 Task: Find connections with filter location Bornem with filter topic #Bitcoinwith filter profile language Spanish with filter current company CONSTRUCTION CANON with filter school K.S.Rangasamy College of Technology with filter industry Vehicle Repair and Maintenance with filter service category UX Research with filter keywords title Digital Marketing Manager
Action: Mouse moved to (553, 100)
Screenshot: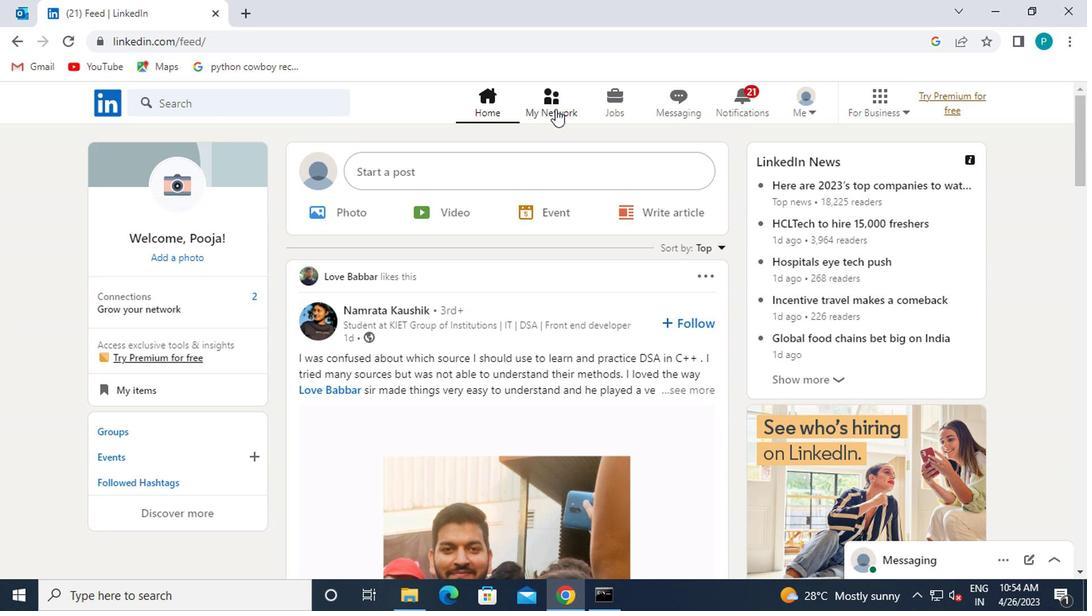 
Action: Mouse pressed left at (553, 100)
Screenshot: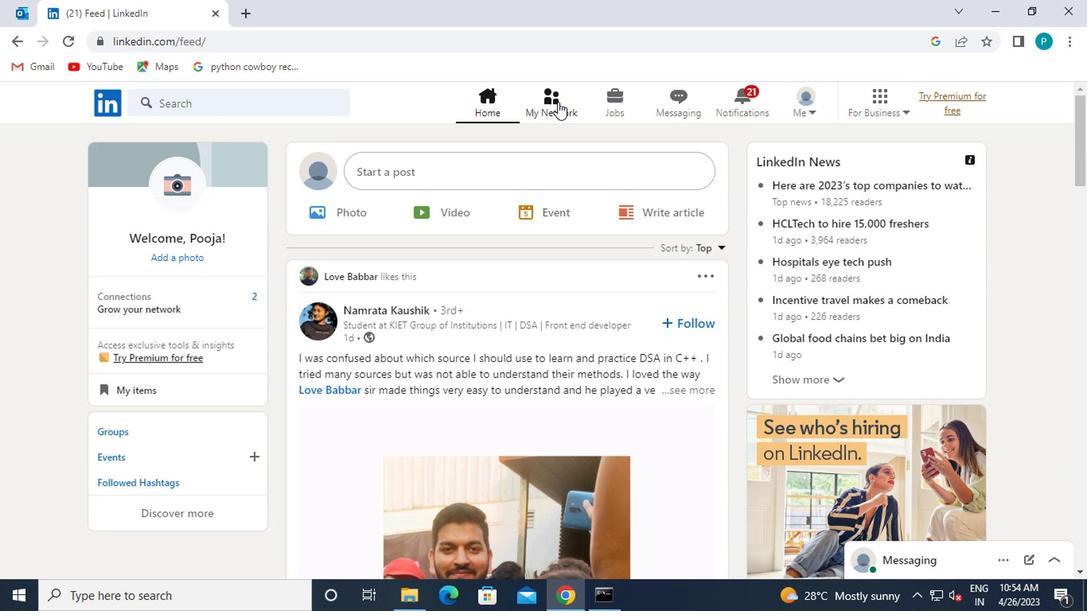 
Action: Mouse moved to (216, 188)
Screenshot: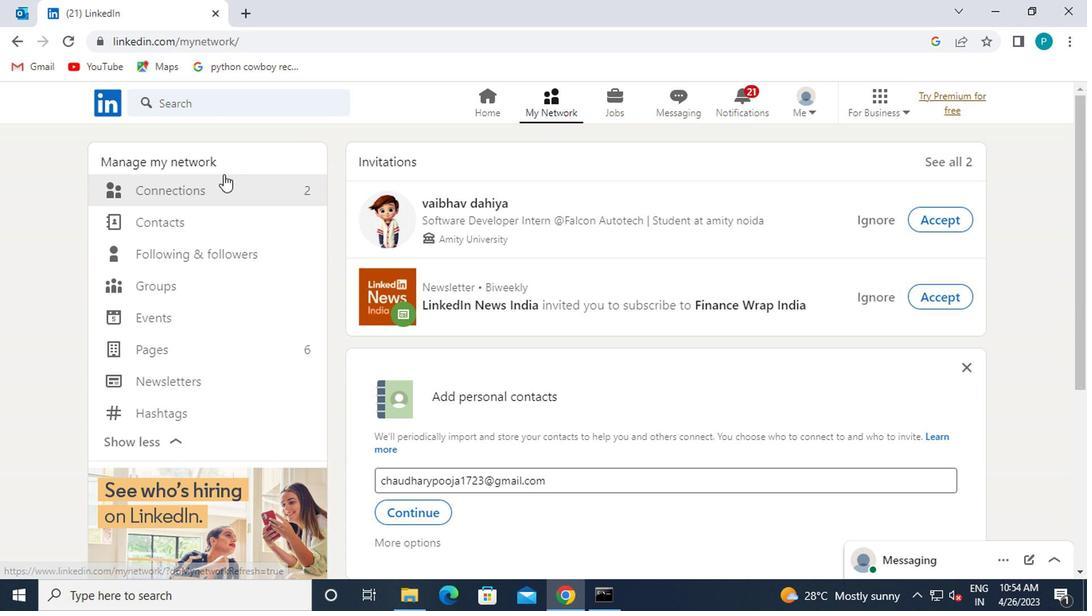 
Action: Mouse pressed left at (216, 188)
Screenshot: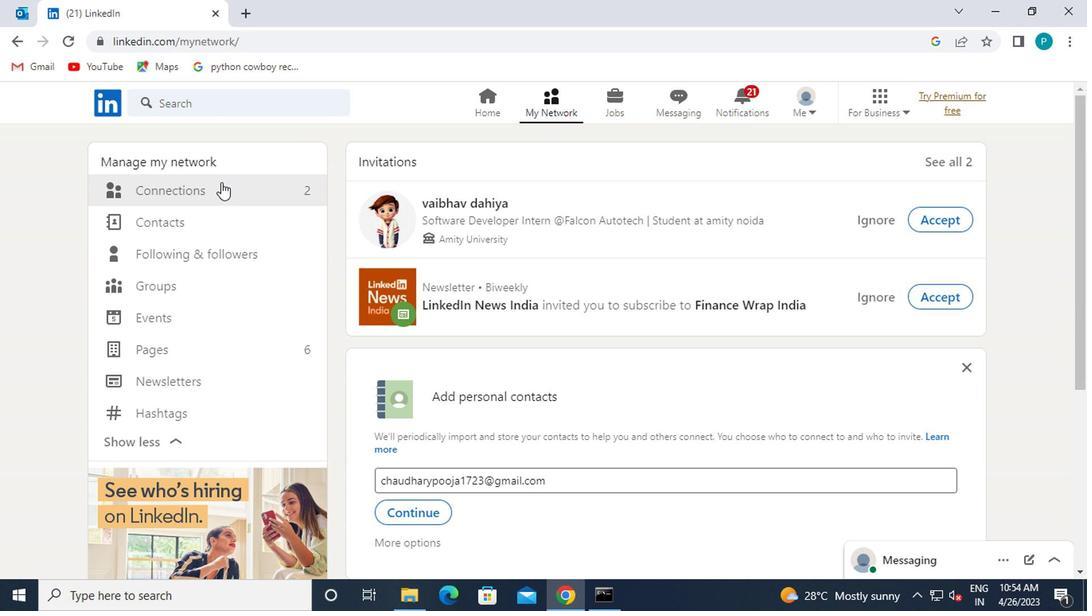 
Action: Mouse moved to (629, 186)
Screenshot: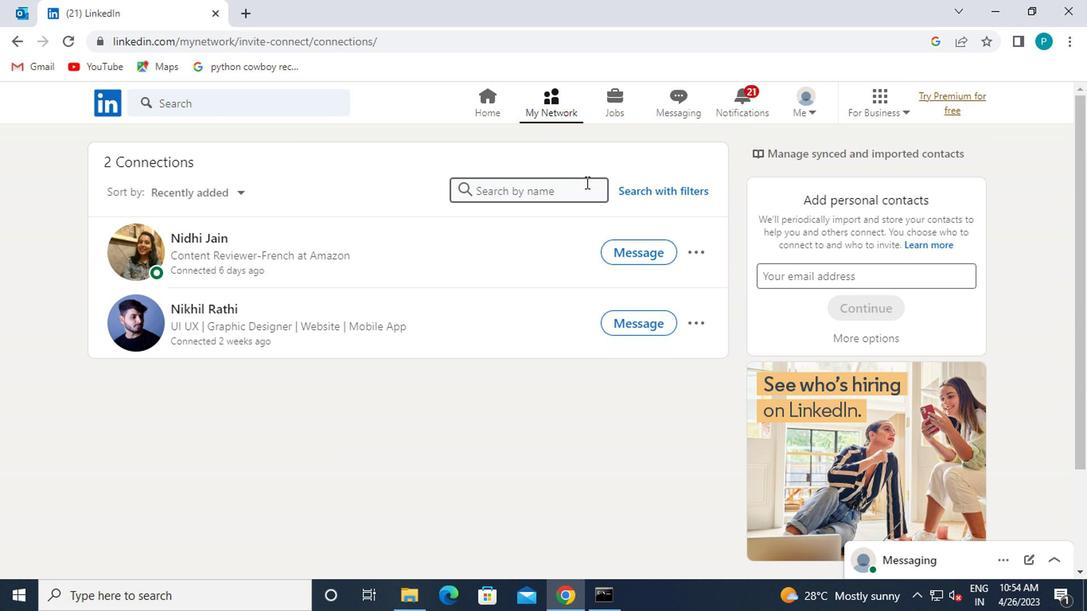 
Action: Mouse pressed left at (629, 186)
Screenshot: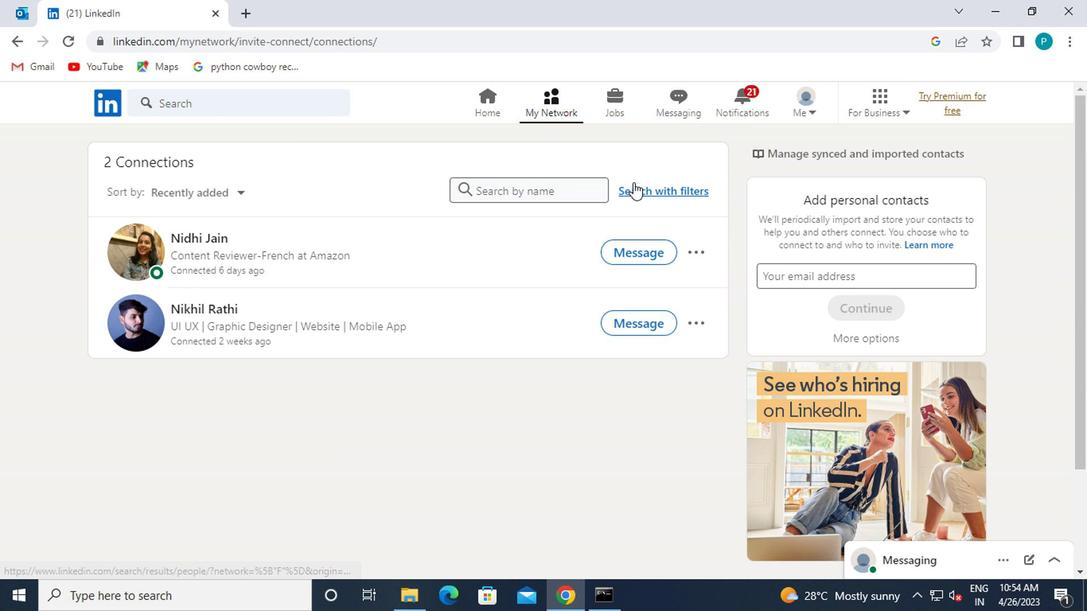 
Action: Mouse moved to (515, 152)
Screenshot: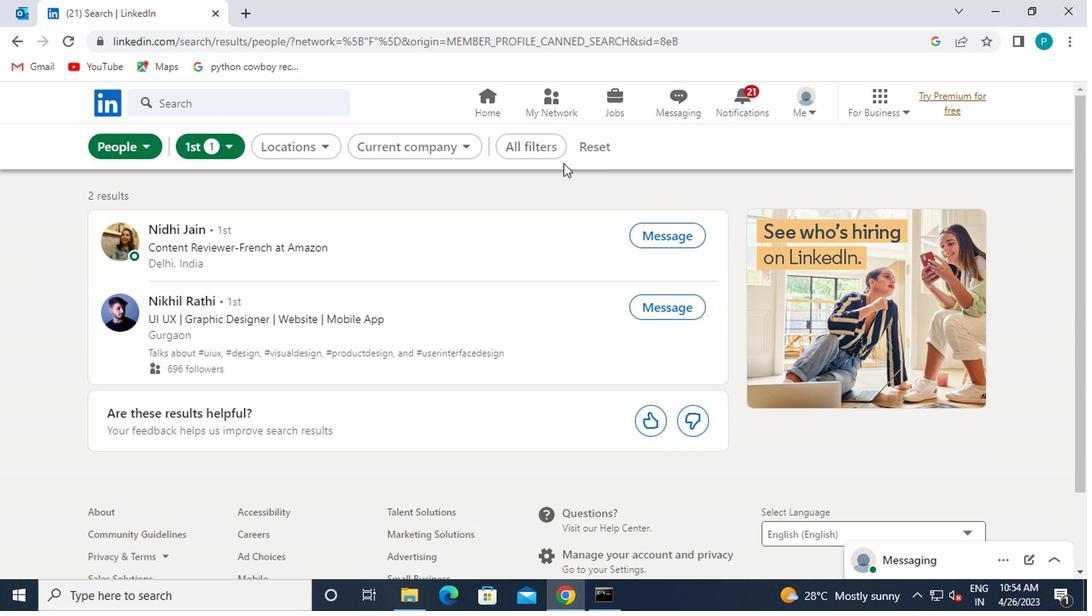 
Action: Mouse pressed left at (515, 152)
Screenshot: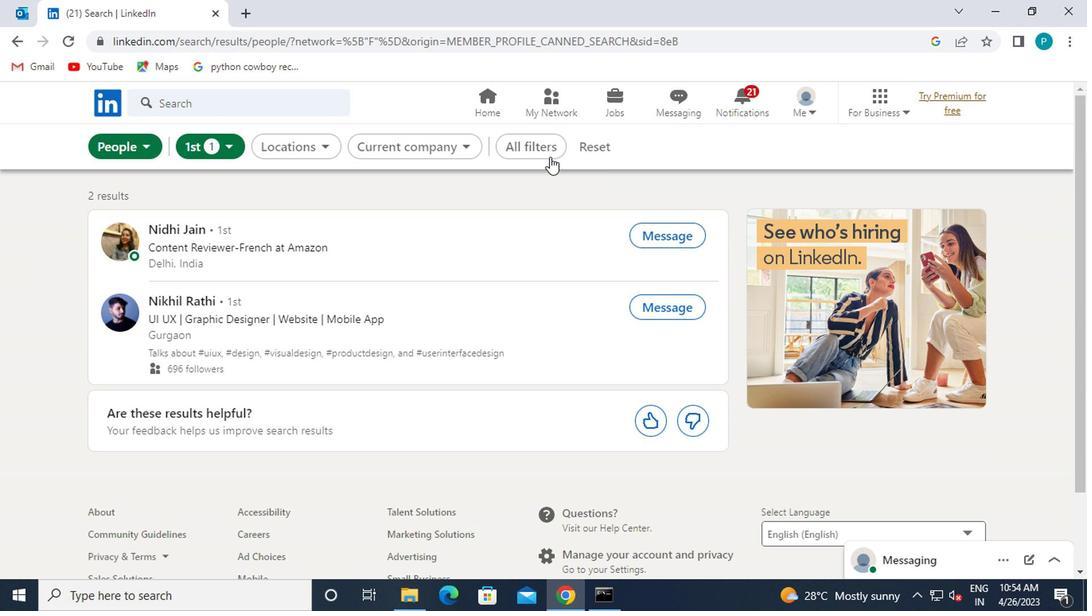 
Action: Mouse moved to (895, 387)
Screenshot: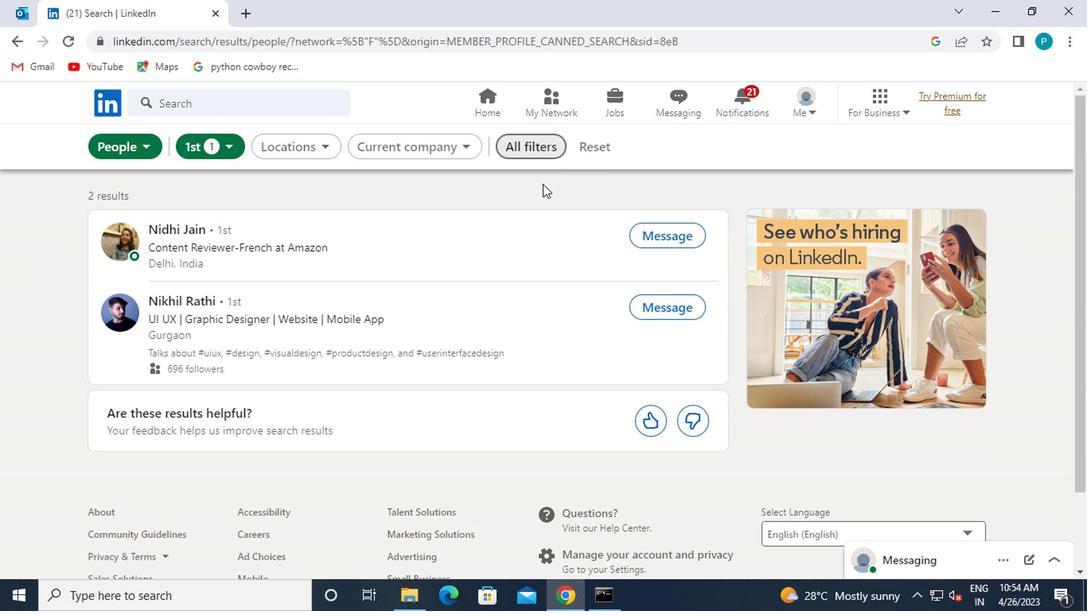 
Action: Mouse scrolled (895, 387) with delta (0, 0)
Screenshot: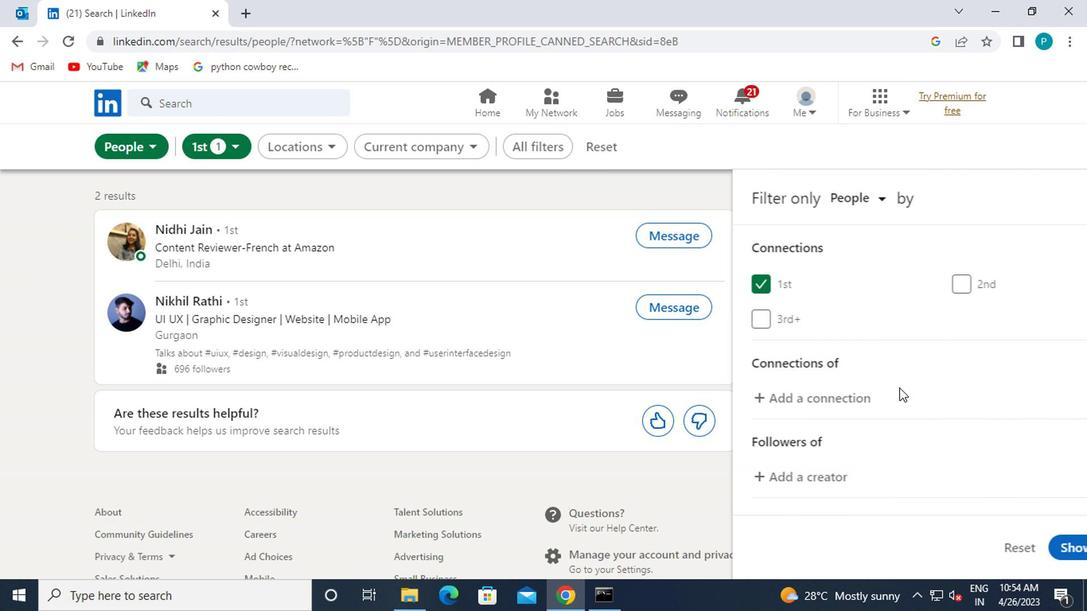 
Action: Mouse moved to (895, 388)
Screenshot: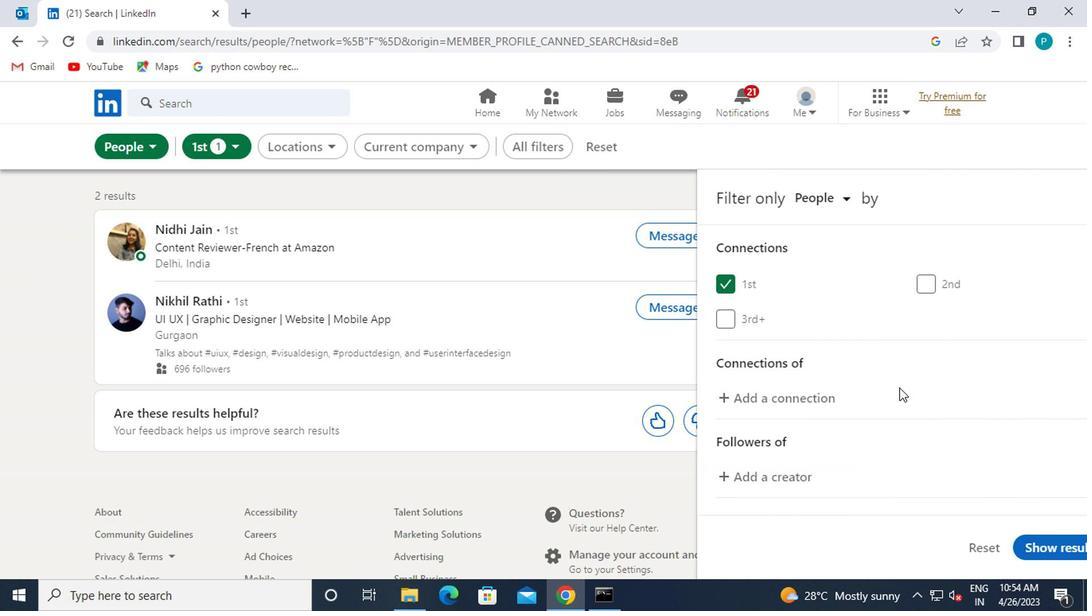 
Action: Mouse scrolled (895, 387) with delta (0, -1)
Screenshot: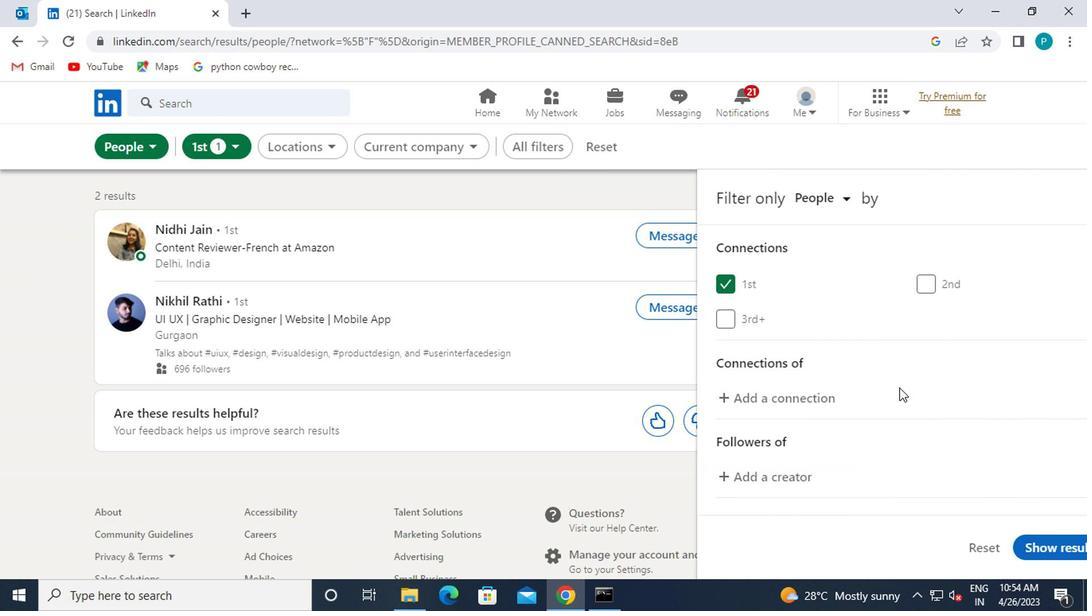 
Action: Mouse moved to (926, 460)
Screenshot: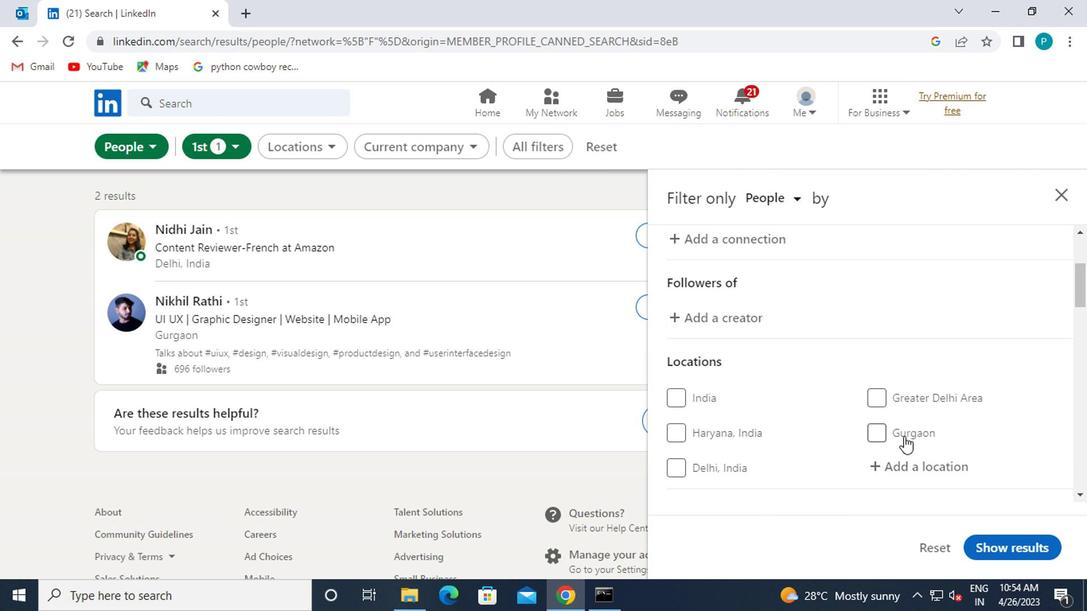 
Action: Mouse pressed left at (926, 460)
Screenshot: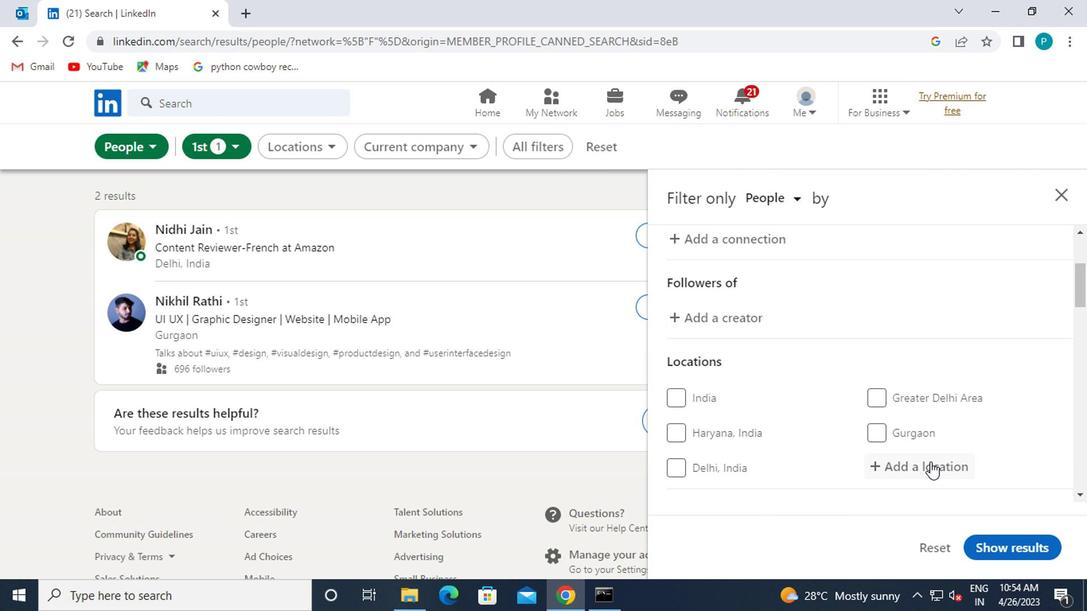 
Action: Mouse moved to (792, 437)
Screenshot: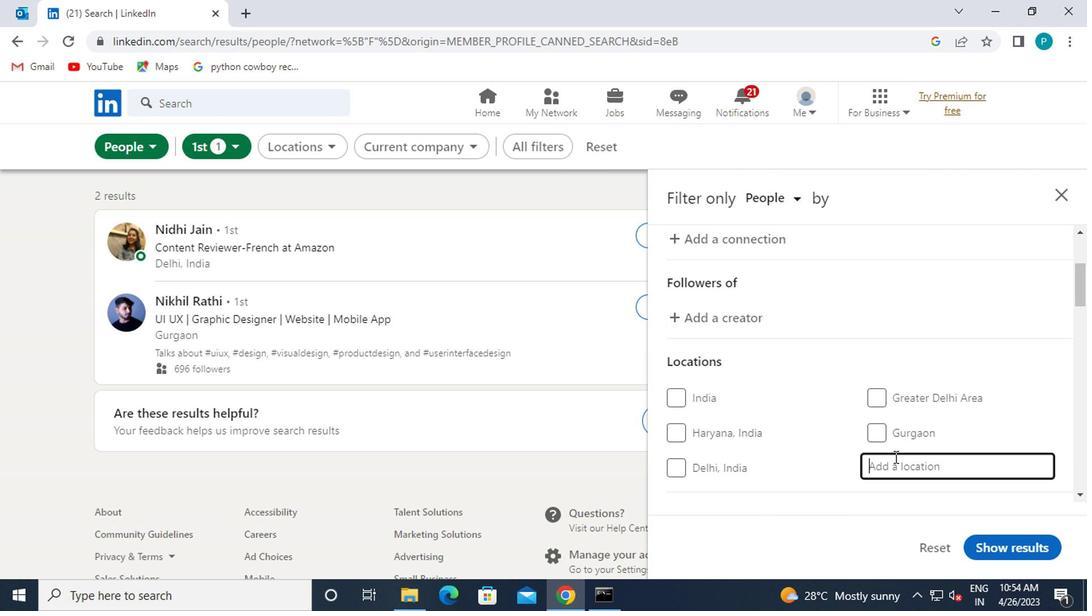 
Action: Mouse scrolled (792, 436) with delta (0, 0)
Screenshot: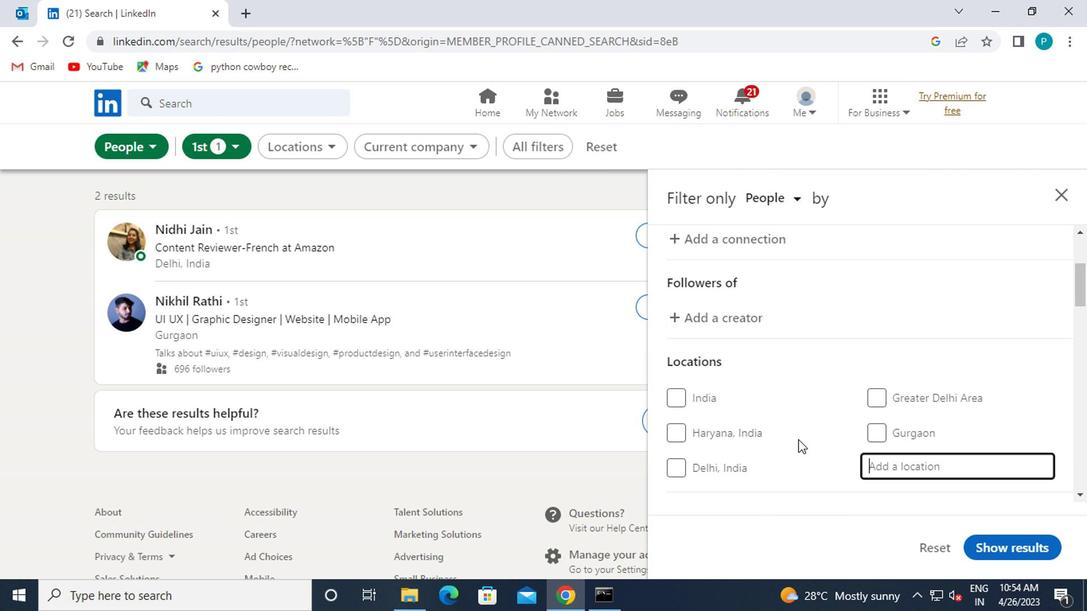 
Action: Mouse moved to (798, 431)
Screenshot: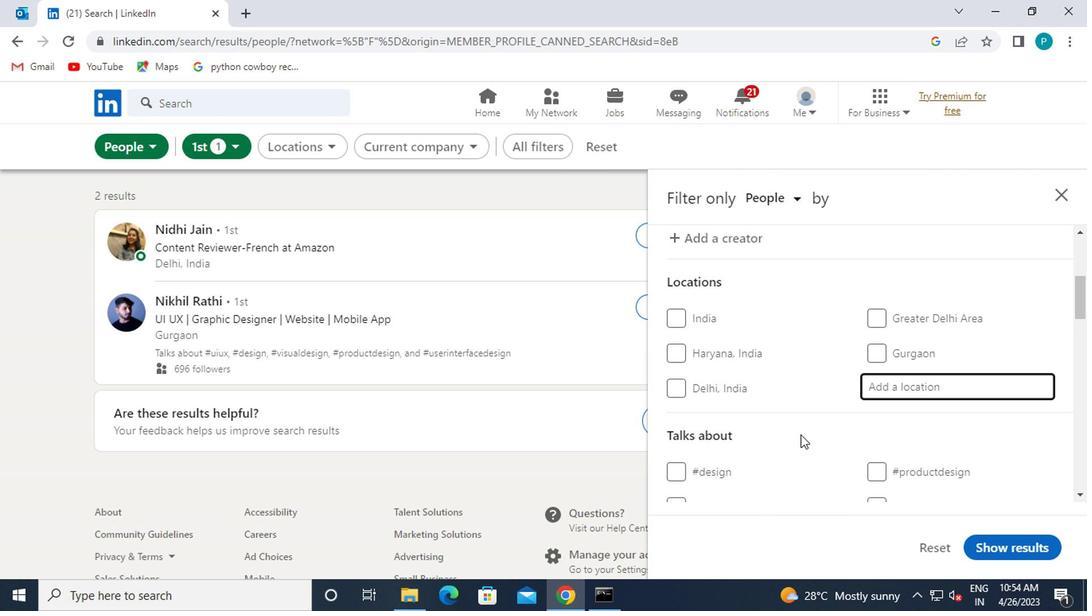 
Action: Key pressed <Key.caps_lock>b<Key.caps_lock>ornem
Screenshot: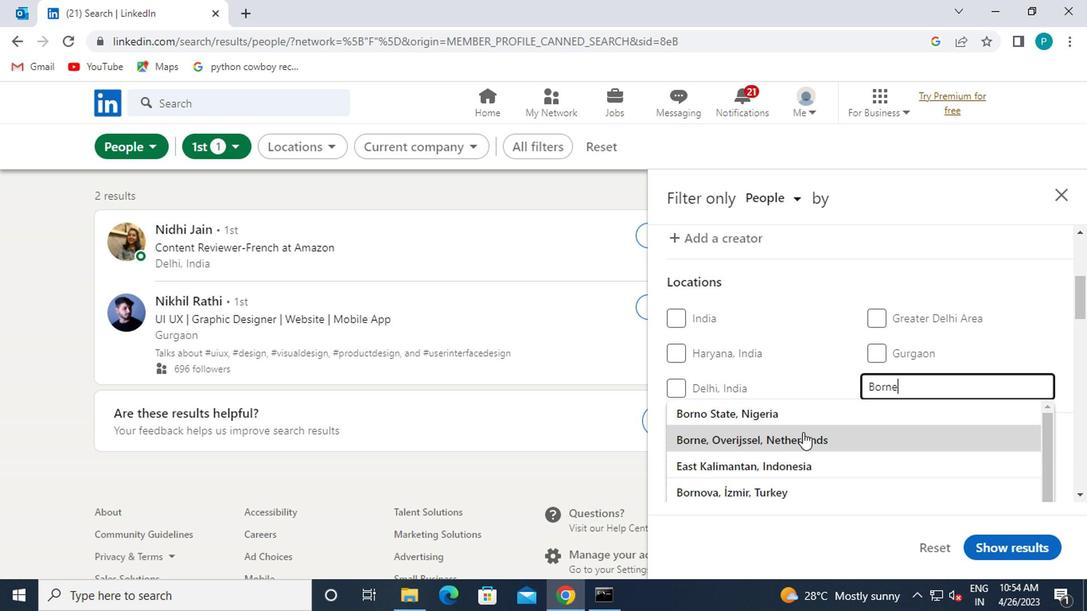 
Action: Mouse moved to (784, 416)
Screenshot: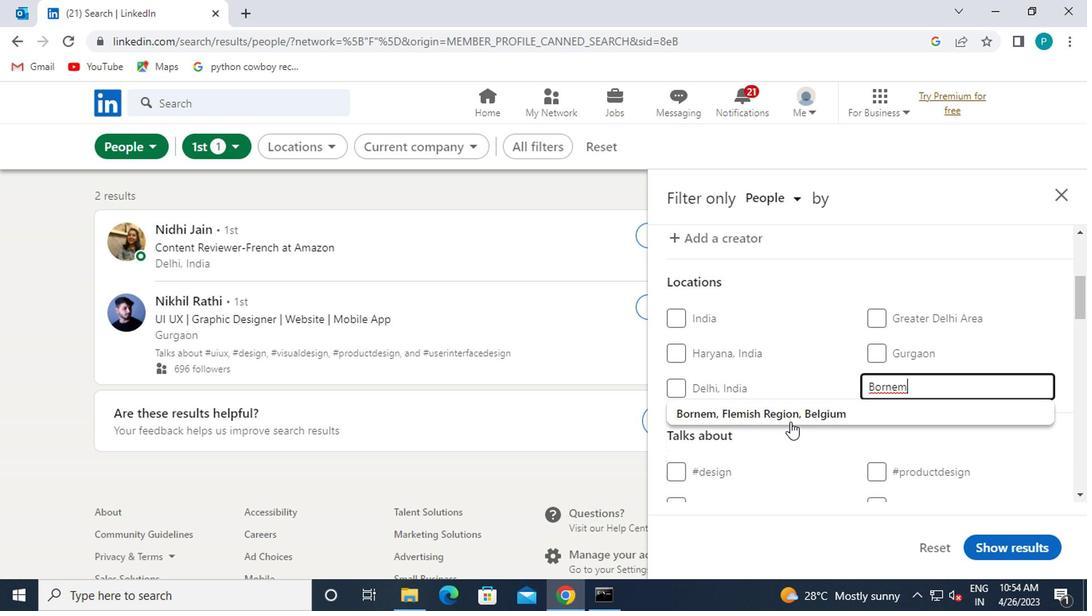 
Action: Mouse pressed left at (784, 416)
Screenshot: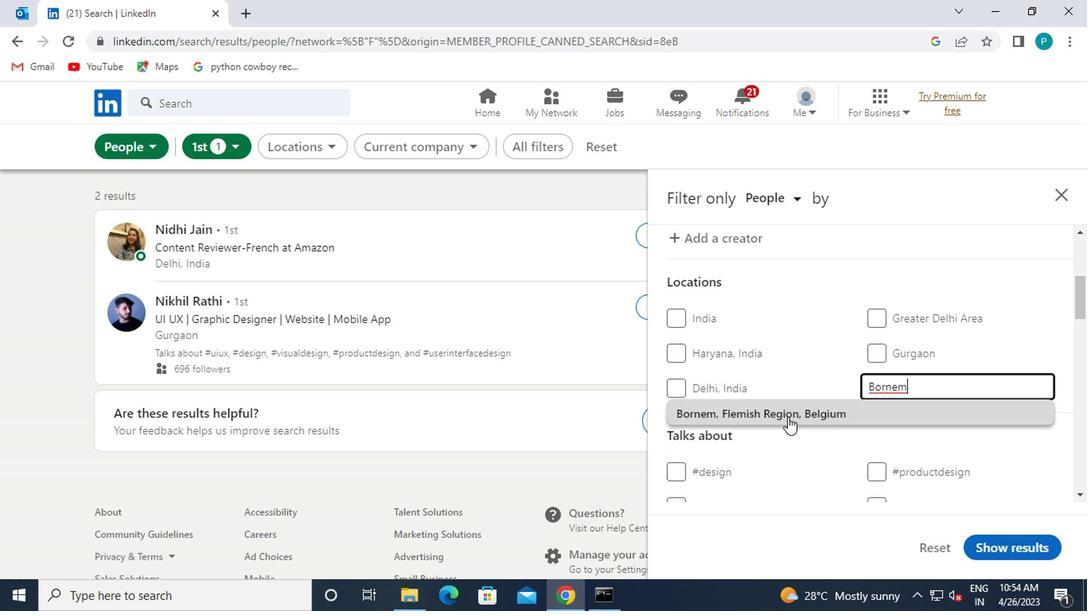 
Action: Mouse moved to (819, 440)
Screenshot: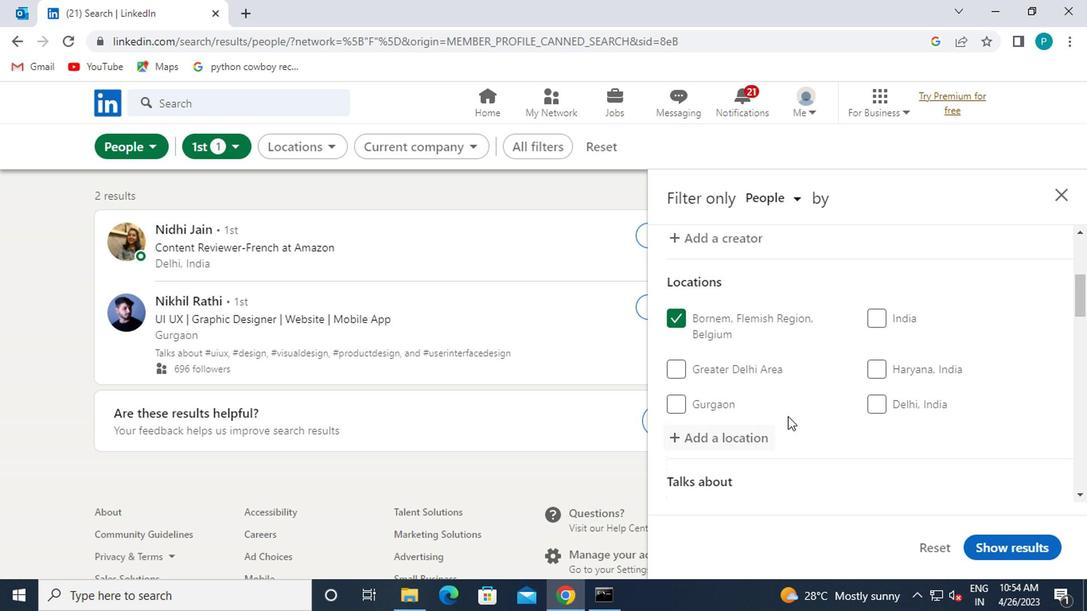 
Action: Mouse scrolled (819, 439) with delta (0, 0)
Screenshot: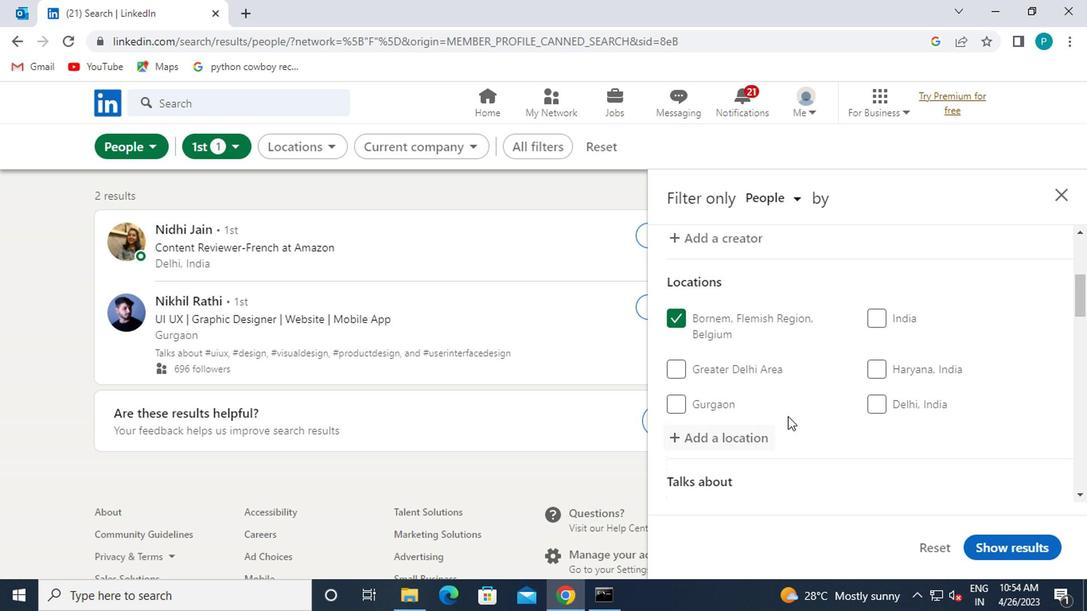 
Action: Mouse moved to (819, 440)
Screenshot: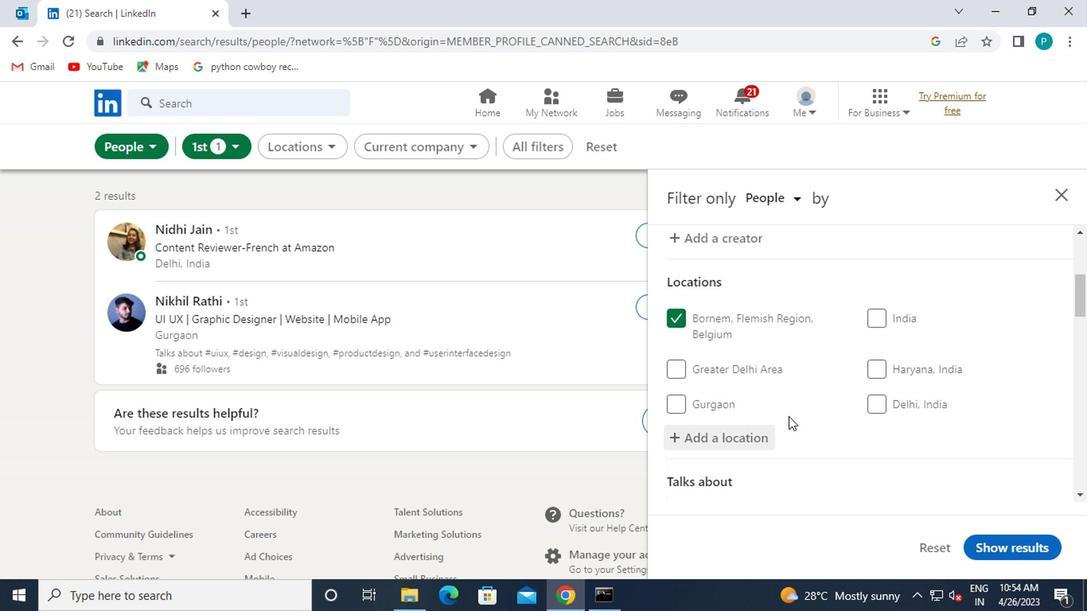 
Action: Mouse scrolled (819, 439) with delta (0, 0)
Screenshot: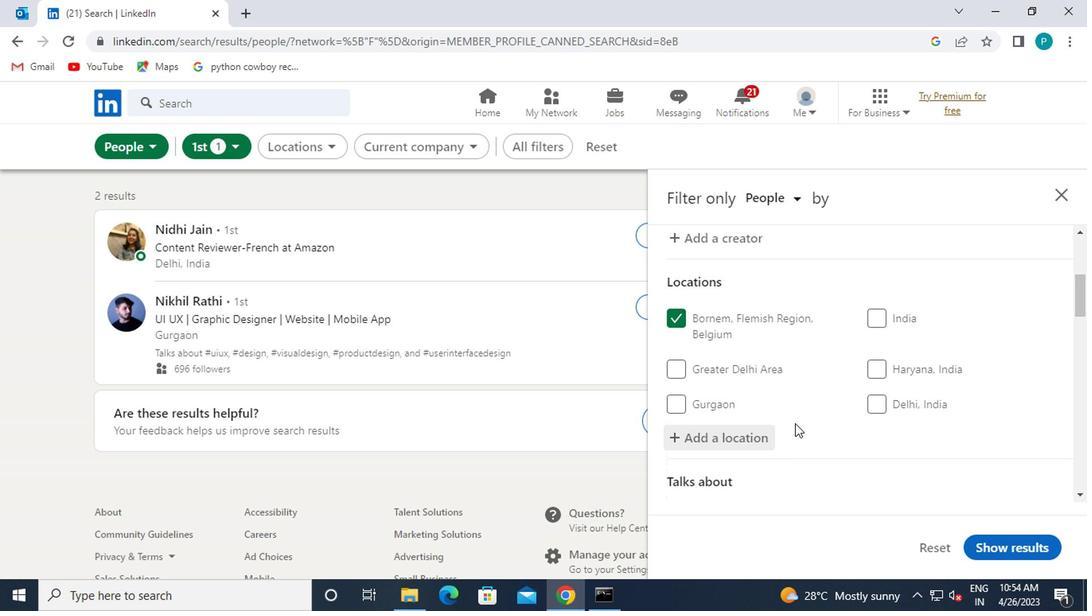 
Action: Mouse moved to (862, 324)
Screenshot: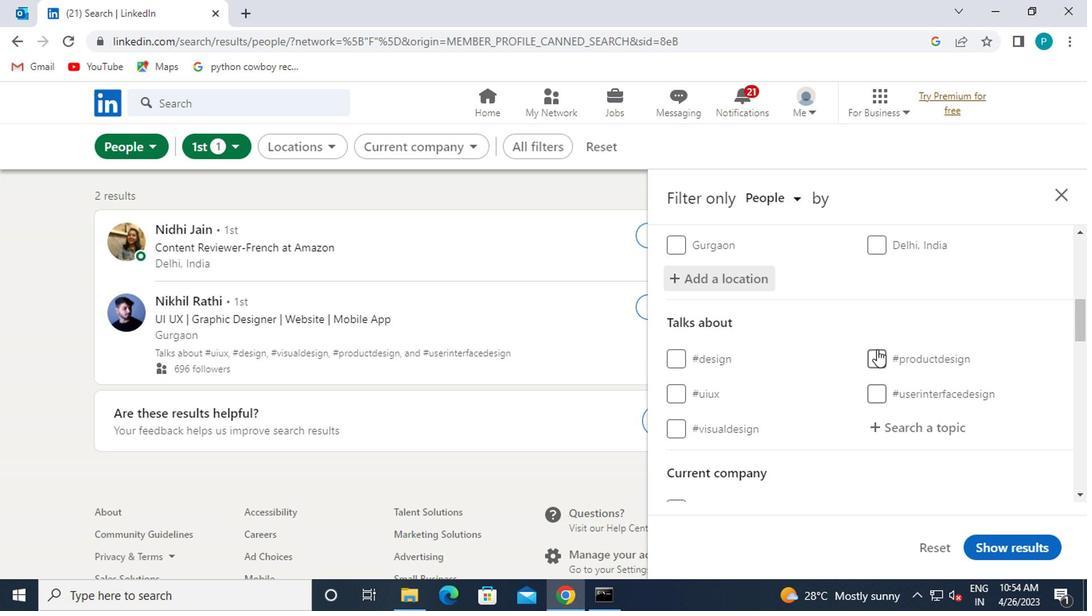 
Action: Mouse scrolled (862, 325) with delta (0, 0)
Screenshot: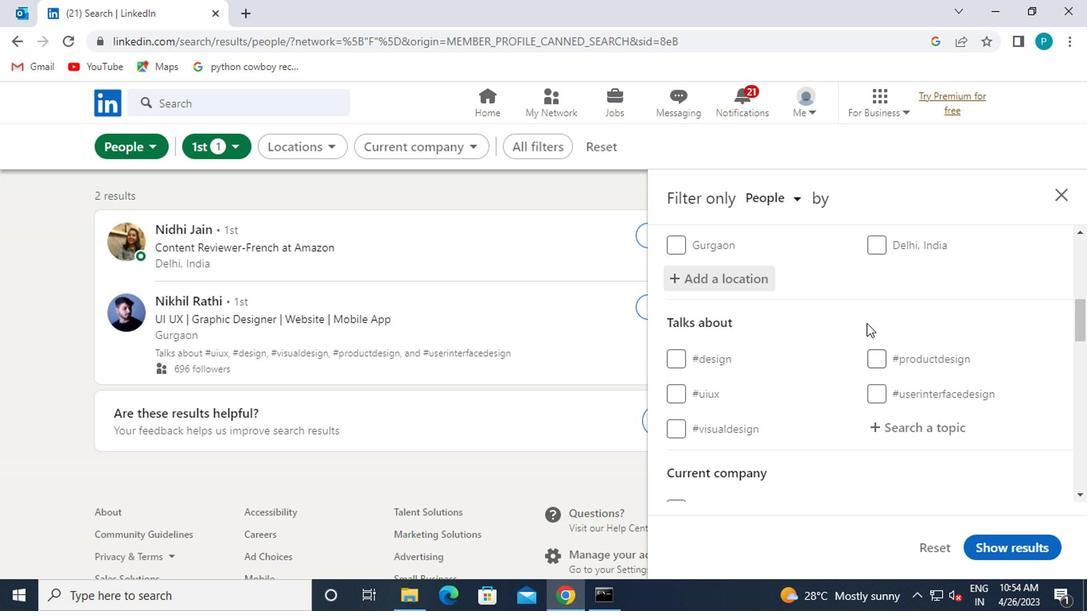 
Action: Mouse scrolled (862, 325) with delta (0, 0)
Screenshot: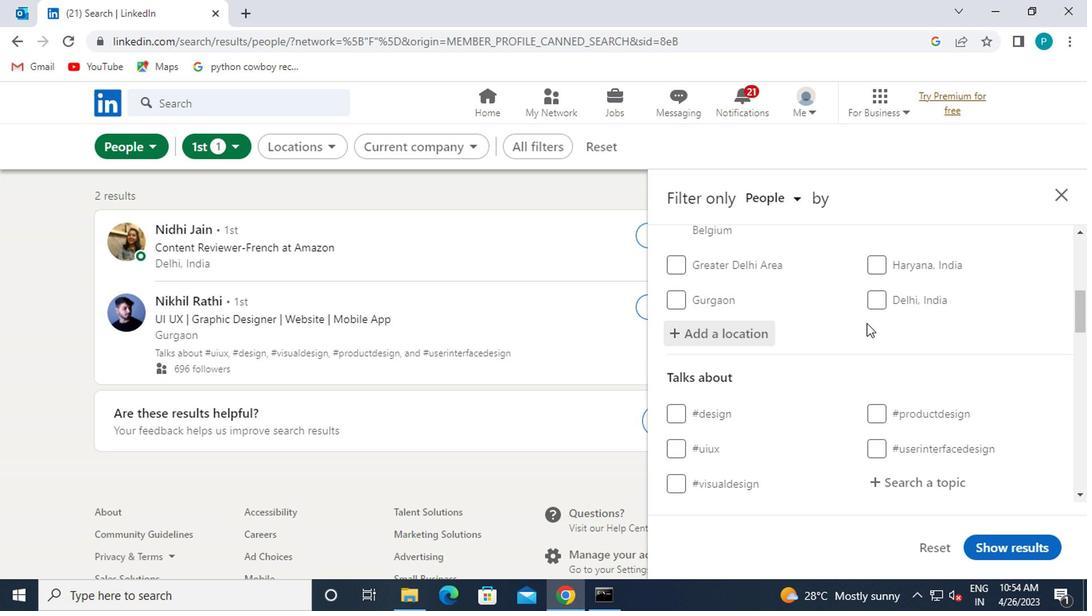 
Action: Mouse scrolled (862, 323) with delta (0, -1)
Screenshot: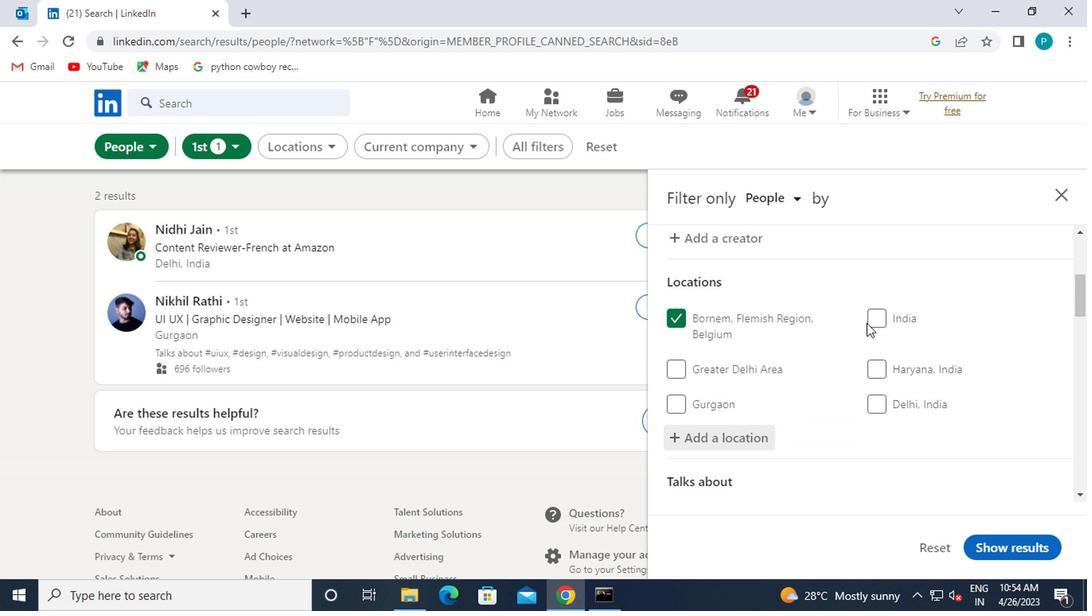 
Action: Mouse scrolled (862, 323) with delta (0, -1)
Screenshot: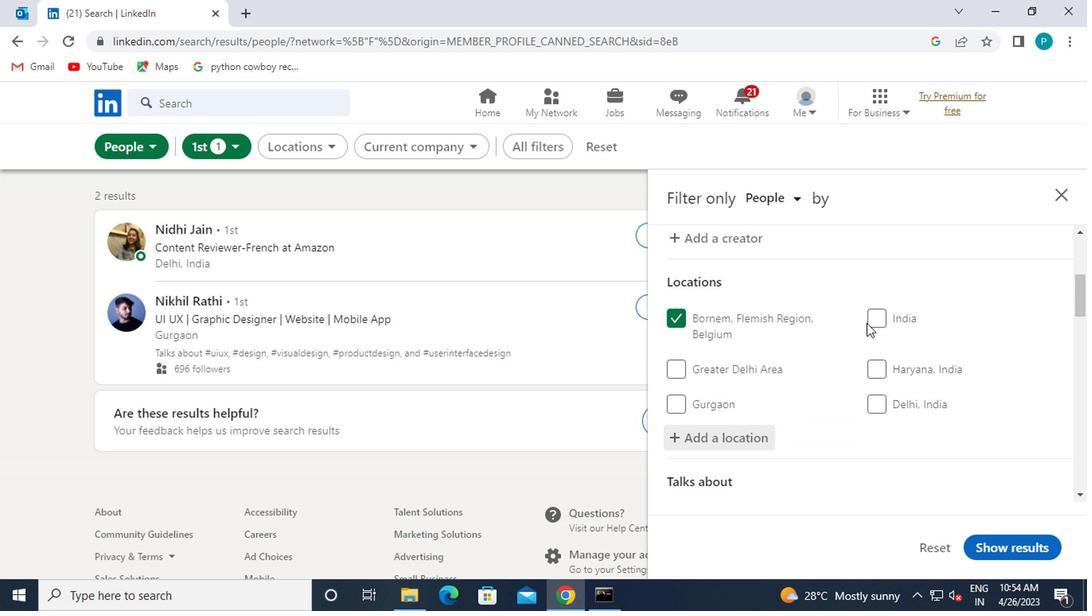 
Action: Mouse scrolled (862, 323) with delta (0, -1)
Screenshot: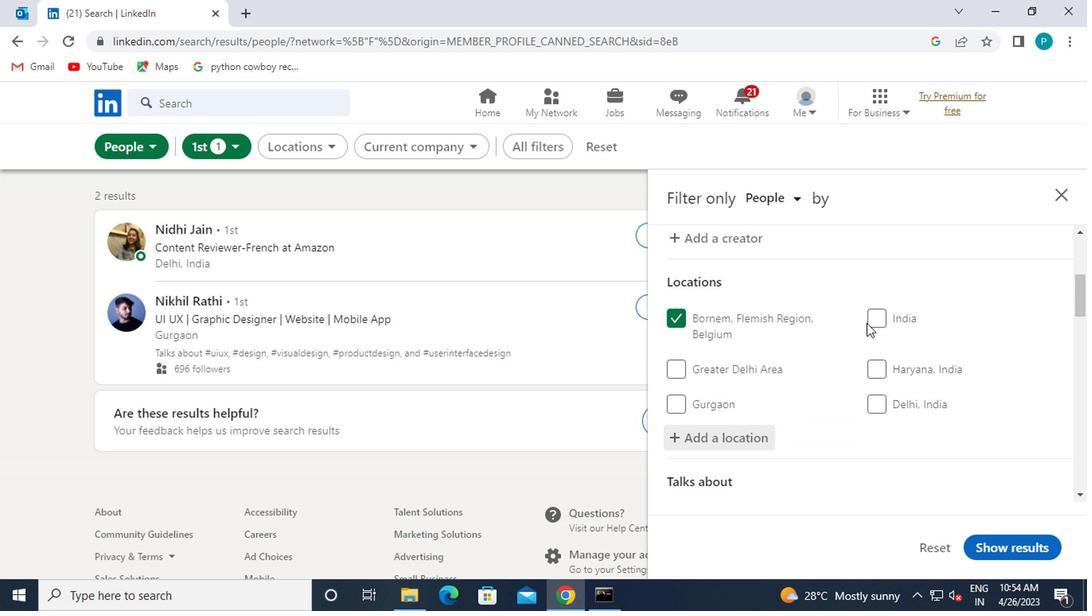 
Action: Mouse moved to (870, 344)
Screenshot: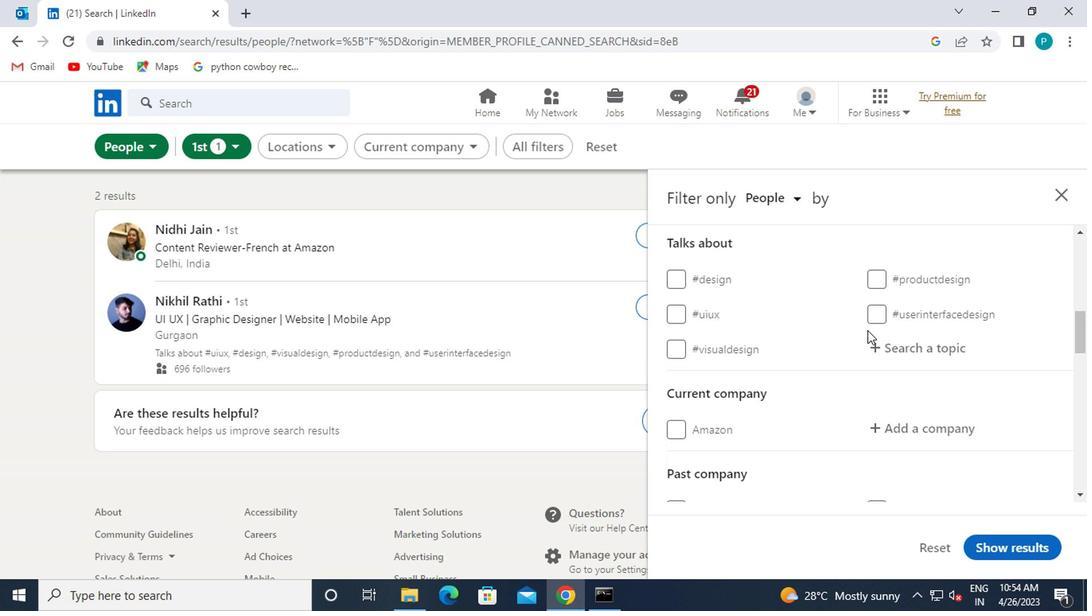 
Action: Mouse pressed left at (870, 344)
Screenshot: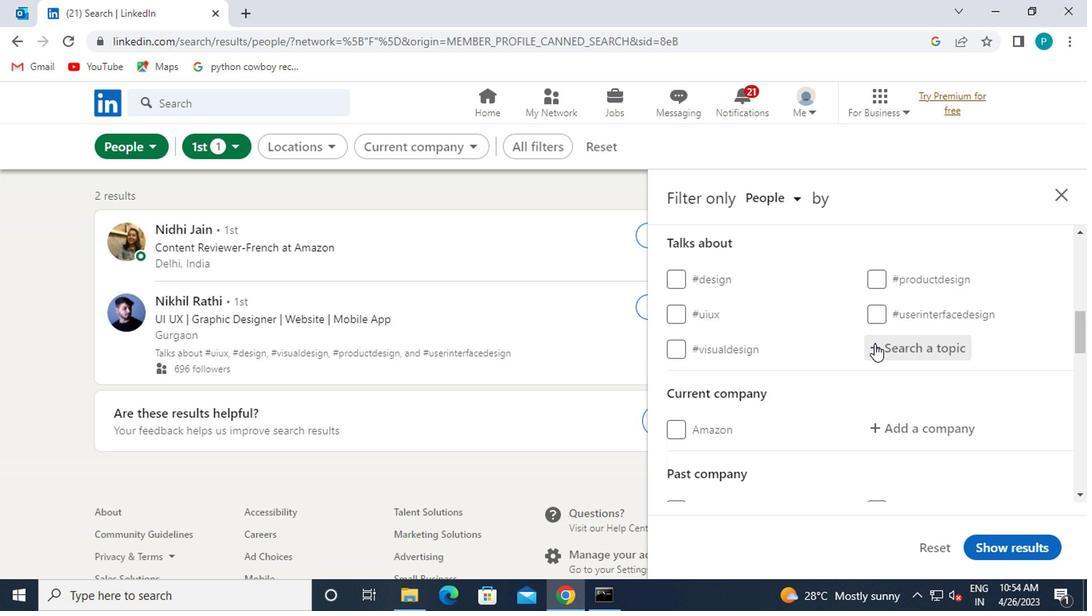 
Action: Key pressed <Key.shift>#<Key.caps_lock>B<Key.caps_lock>ITV<Key.backspace>COIN
Screenshot: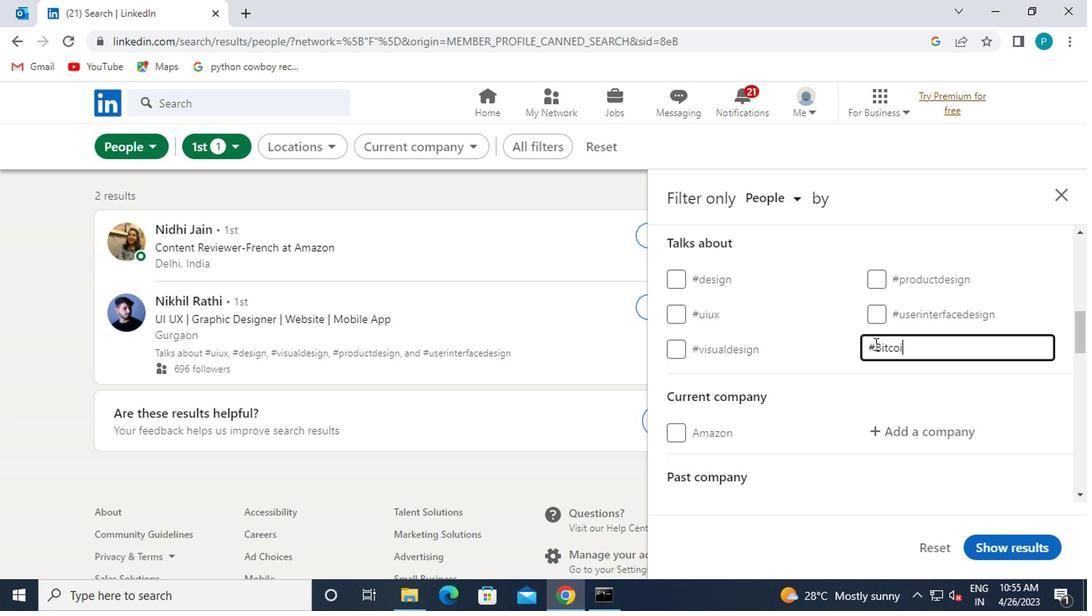 
Action: Mouse moved to (868, 386)
Screenshot: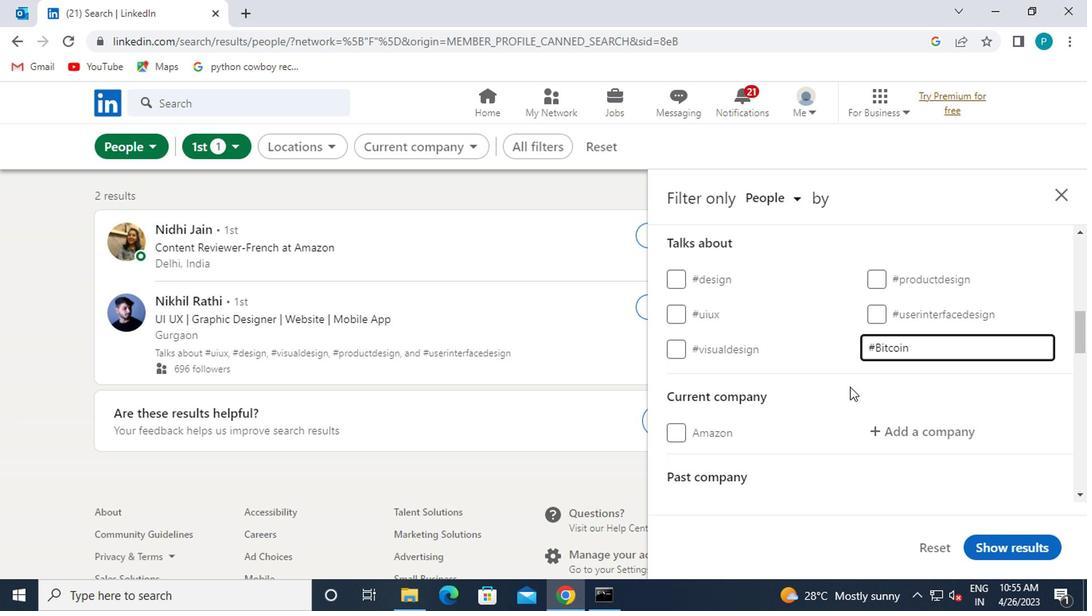 
Action: Mouse scrolled (868, 385) with delta (0, -1)
Screenshot: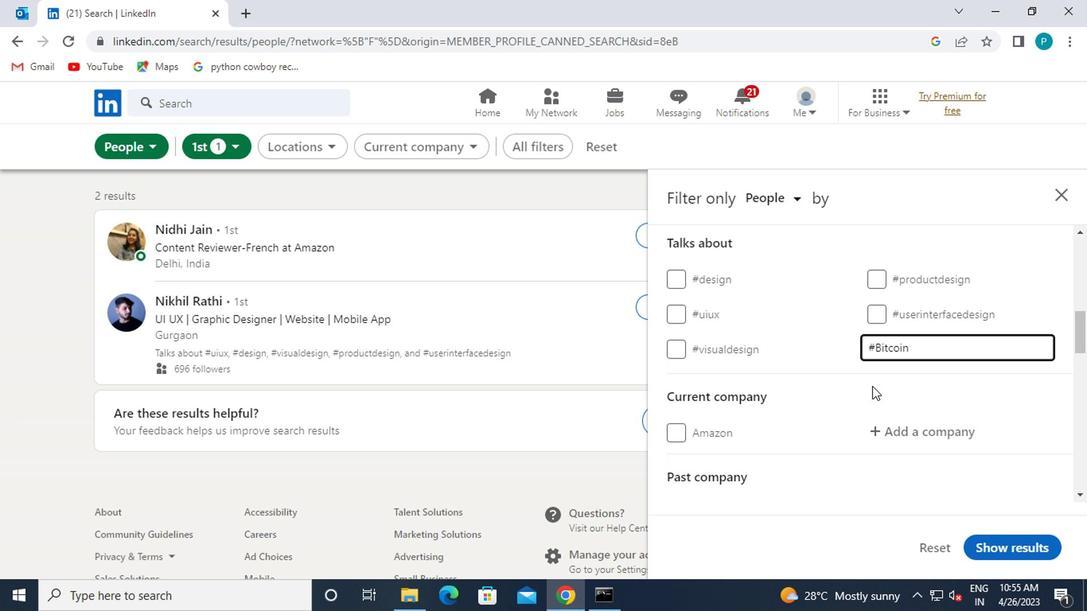 
Action: Mouse moved to (870, 354)
Screenshot: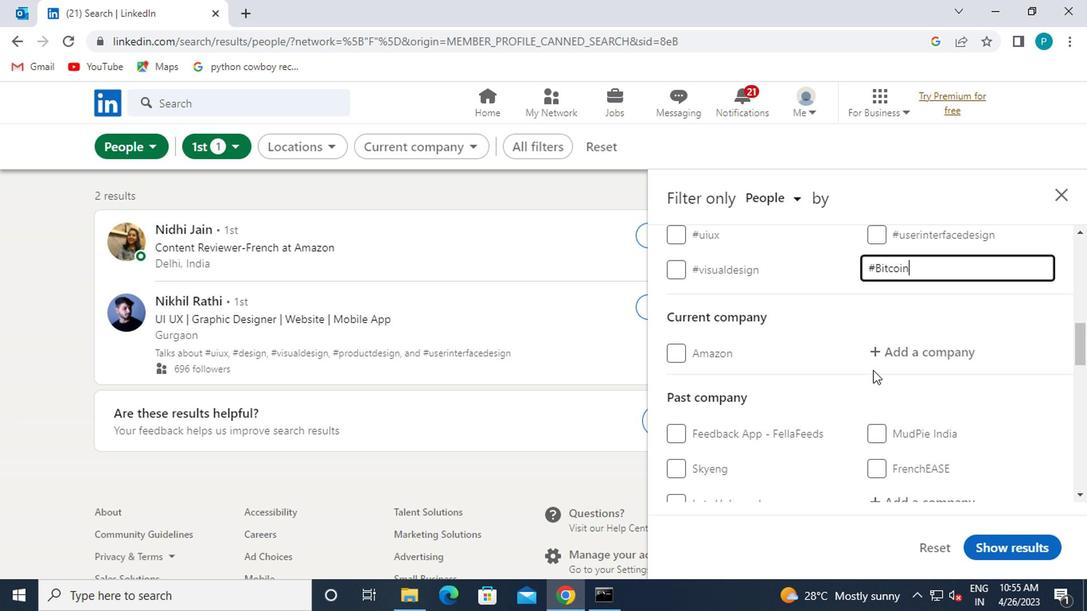 
Action: Mouse pressed left at (870, 354)
Screenshot: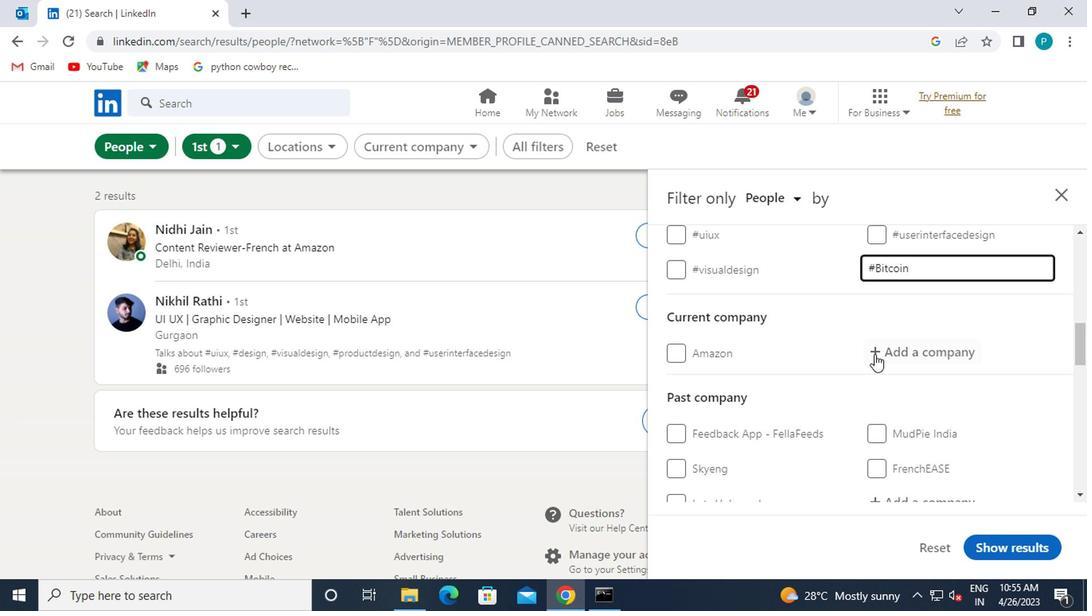 
Action: Mouse moved to (872, 354)
Screenshot: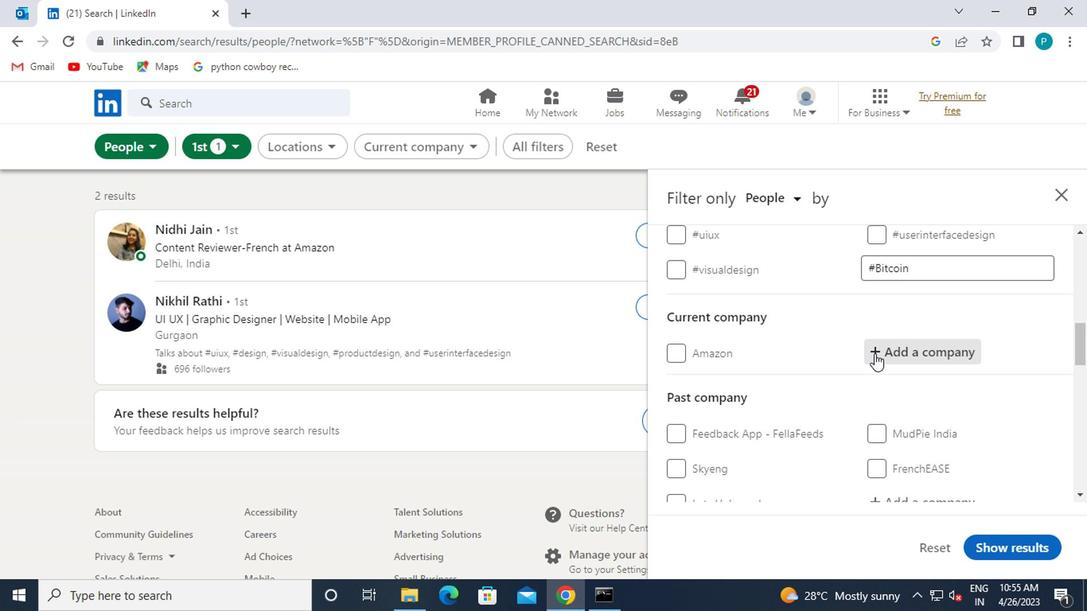 
Action: Key pressed COSTRUCTION<Key.space>CANON<Key.backspace><Key.backspace><Key.backspace><Key.backspace><Key.backspace><Key.backspace><Key.backspace><Key.backspace><Key.backspace><Key.backspace><Key.backspace><Key.backspace><Key.backspace><Key.backspace><Key.backspace><Key.backspace><Key.backspace><Key.caps_lock>CONSTRUCTION<Key.space>CA
Screenshot: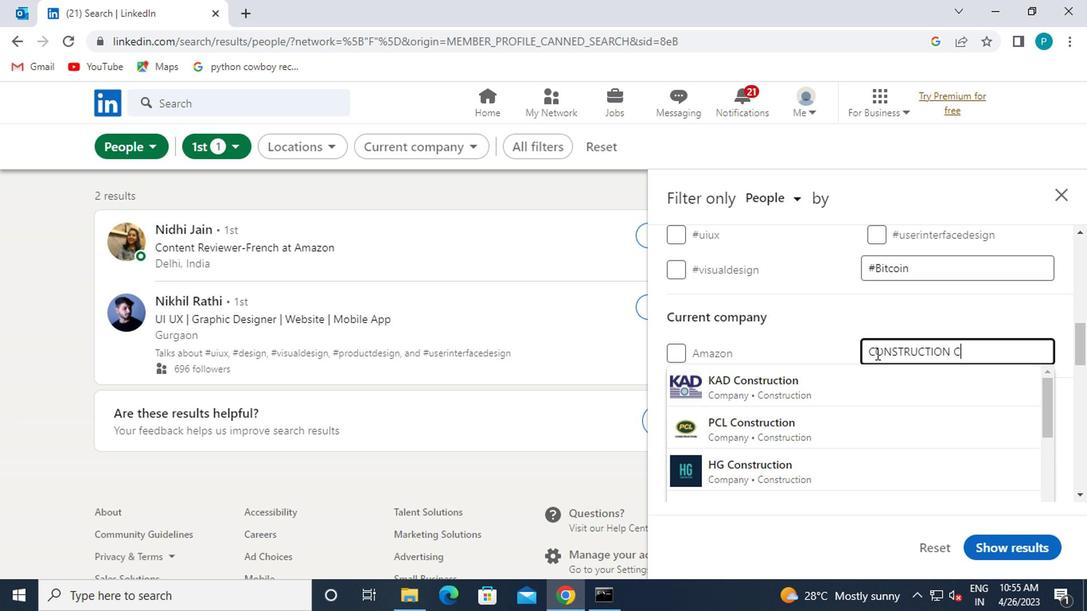 
Action: Mouse moved to (767, 395)
Screenshot: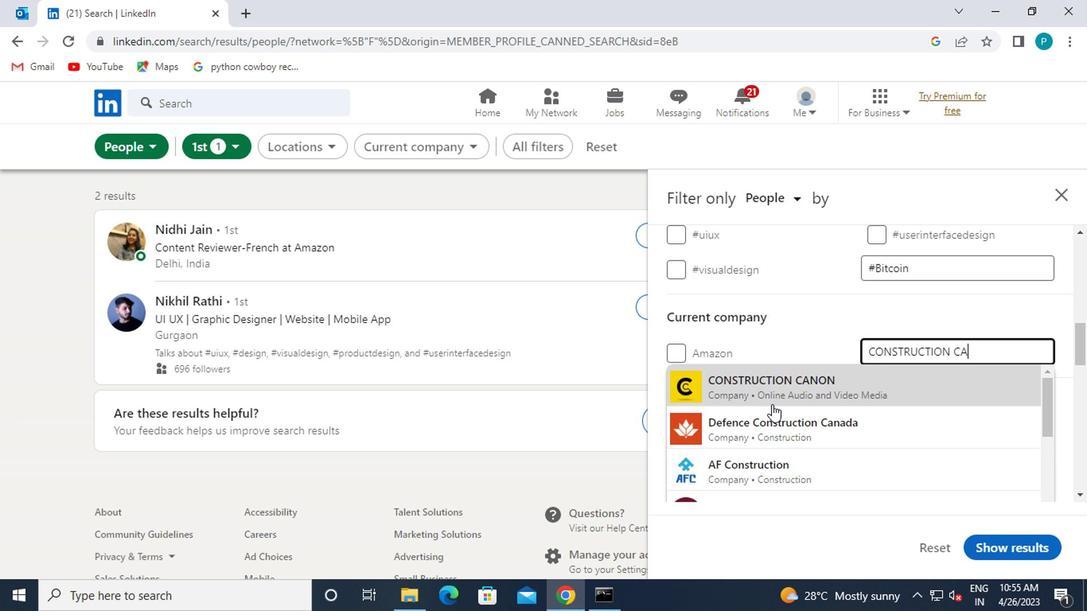 
Action: Mouse pressed left at (767, 395)
Screenshot: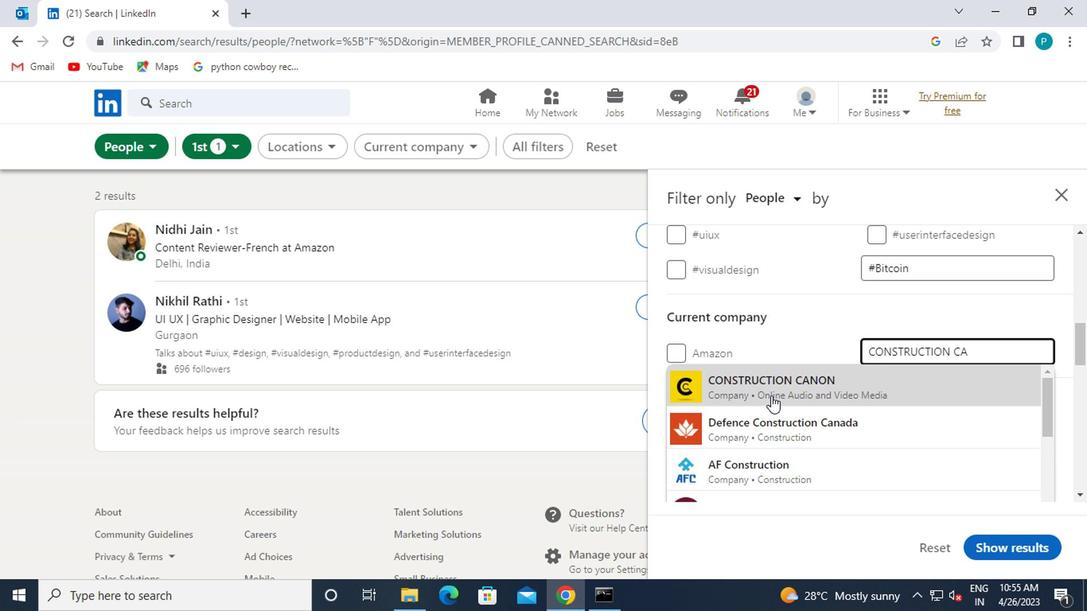 
Action: Mouse scrolled (767, 395) with delta (0, 0)
Screenshot: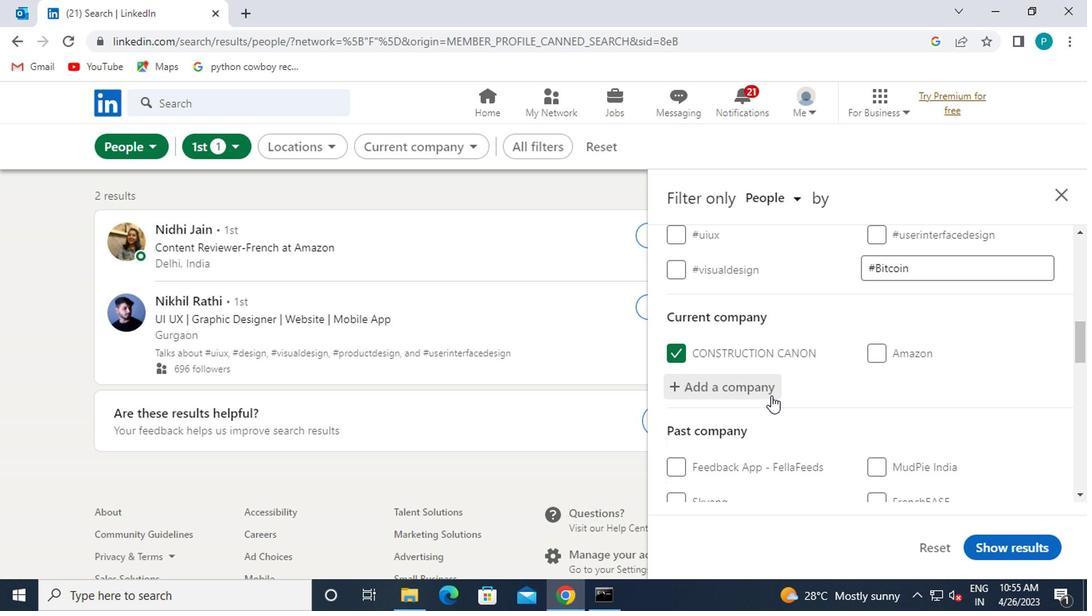 
Action: Mouse scrolled (767, 395) with delta (0, 0)
Screenshot: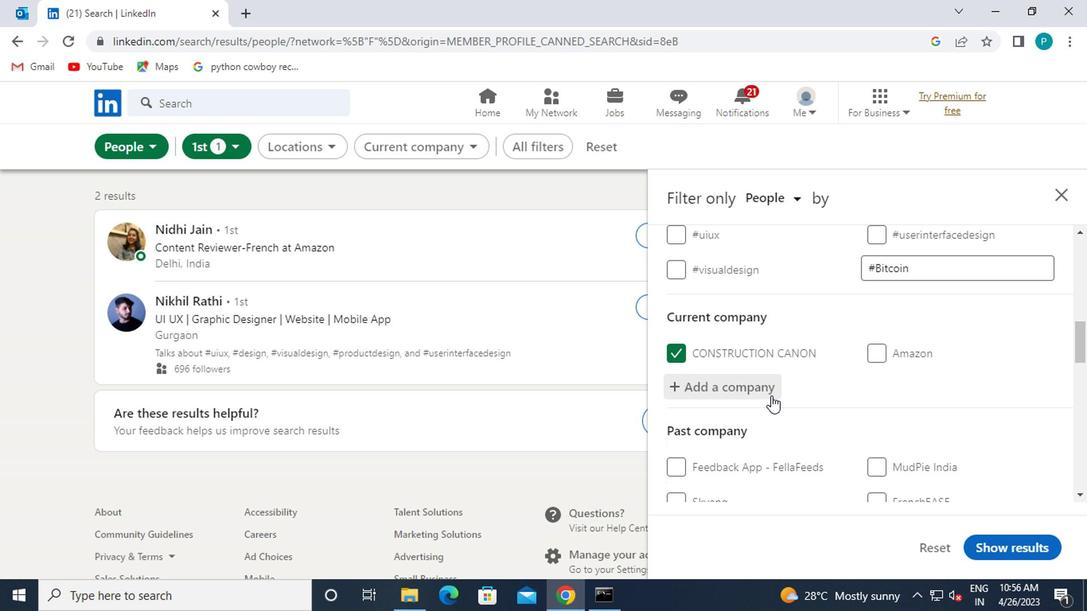 
Action: Mouse moved to (900, 413)
Screenshot: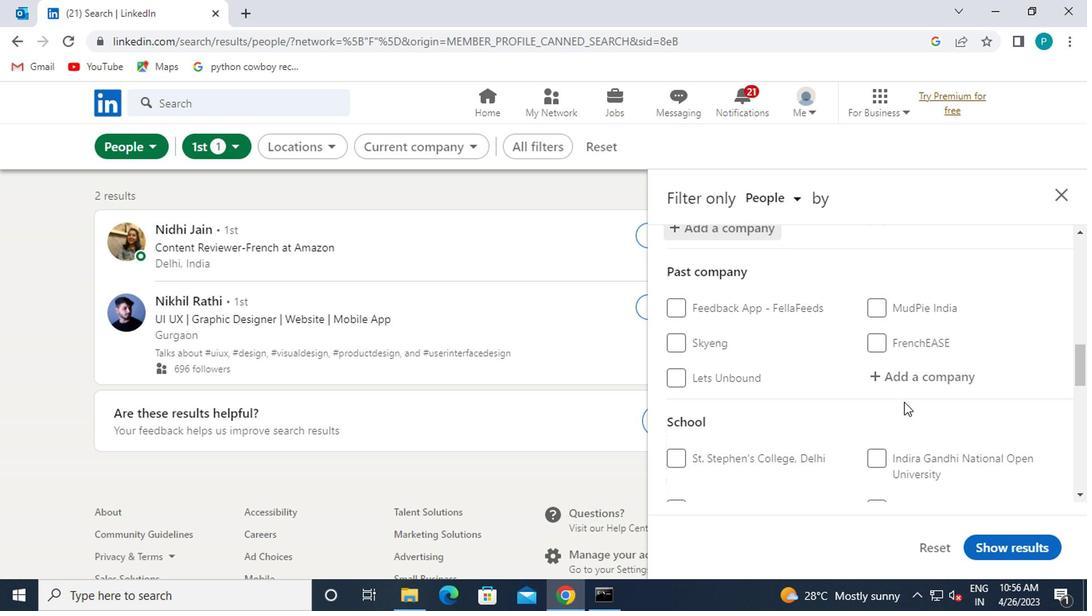 
Action: Mouse scrolled (900, 412) with delta (0, -1)
Screenshot: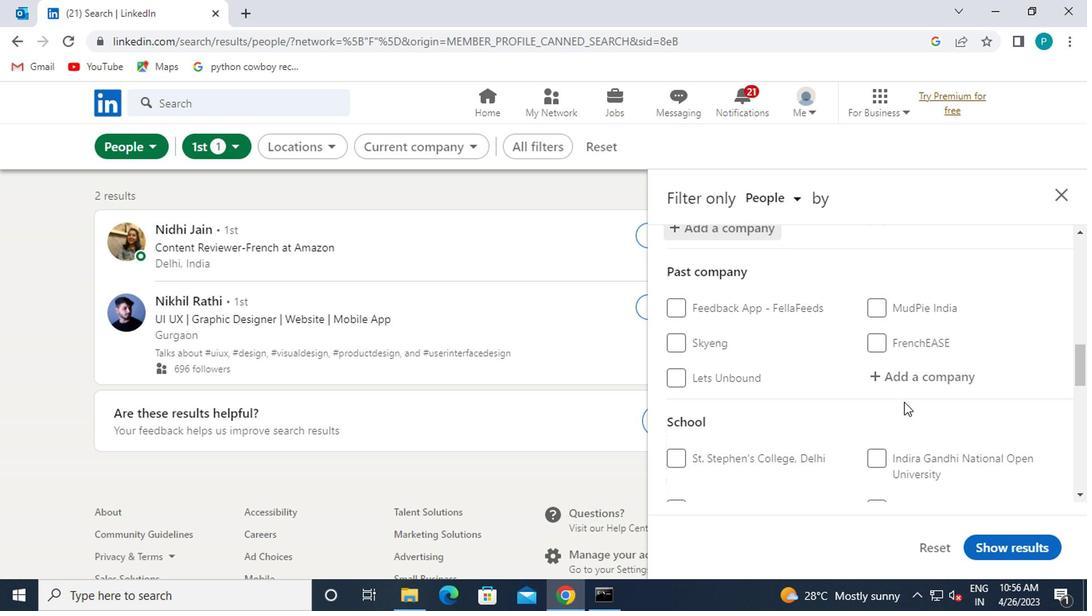 
Action: Mouse moved to (899, 414)
Screenshot: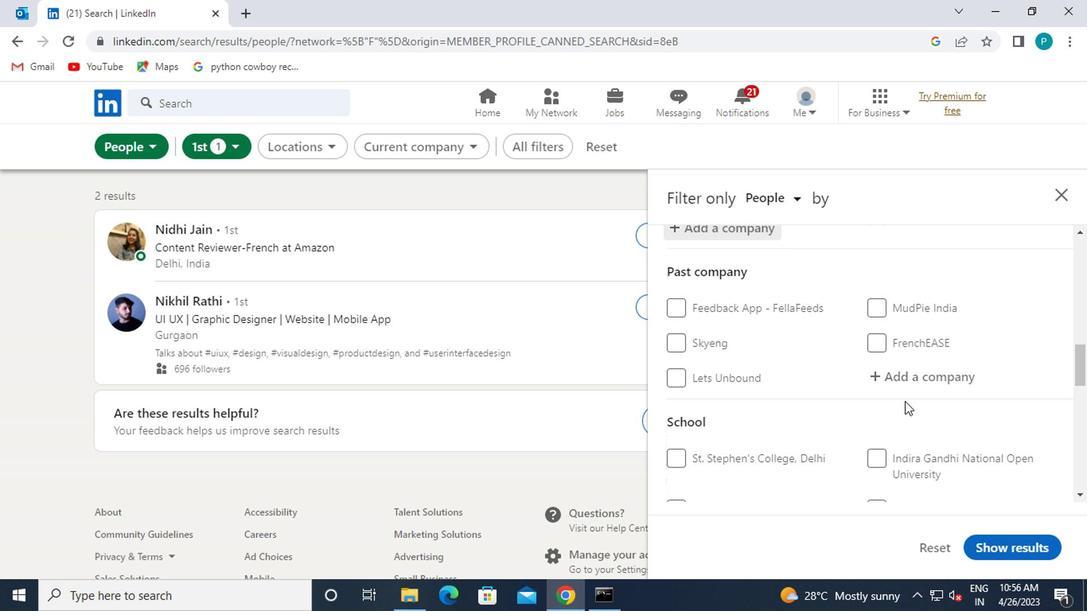 
Action: Mouse scrolled (899, 413) with delta (0, 0)
Screenshot: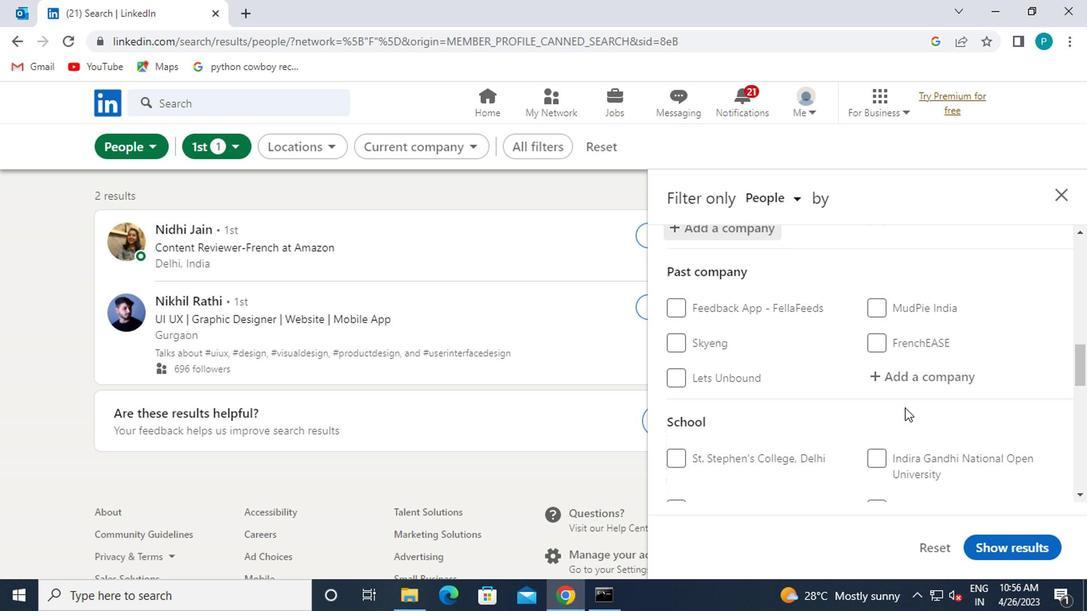 
Action: Mouse moved to (888, 401)
Screenshot: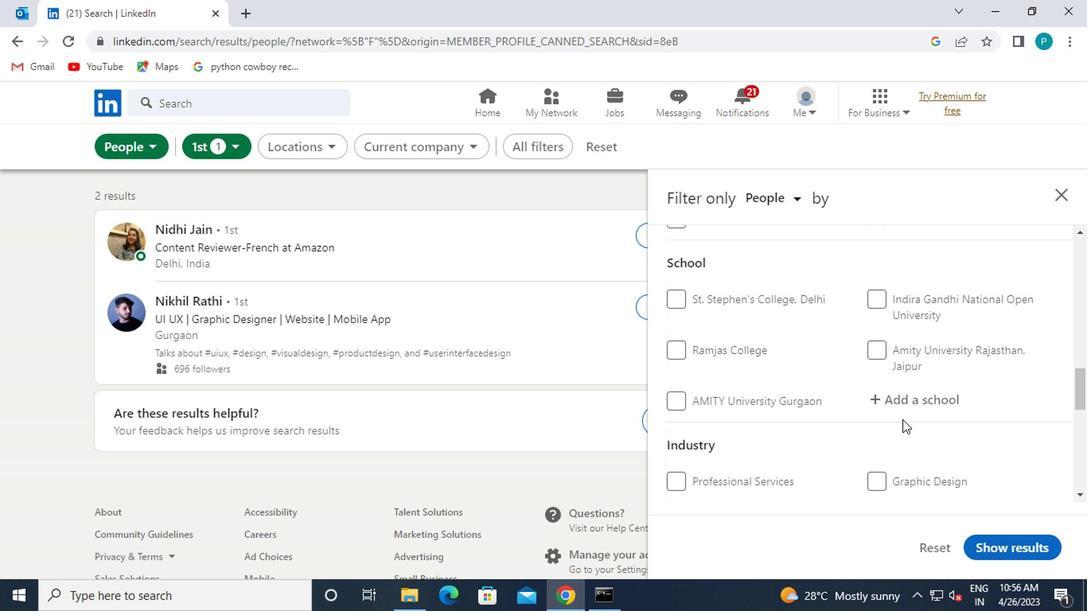 
Action: Mouse pressed left at (888, 401)
Screenshot: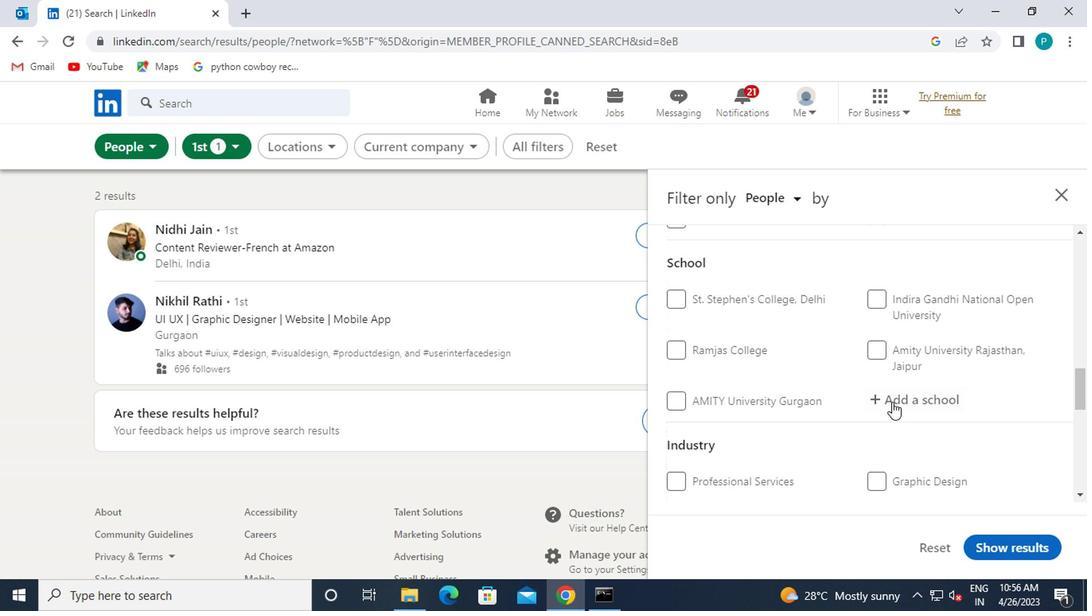 
Action: Key pressed K.S.
Screenshot: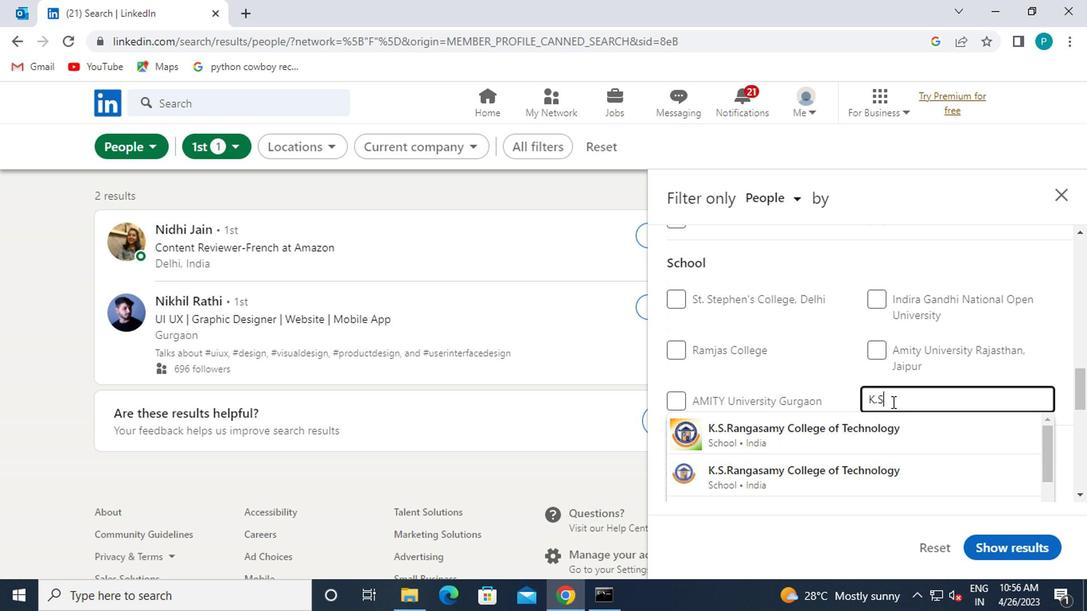 
Action: Mouse moved to (880, 421)
Screenshot: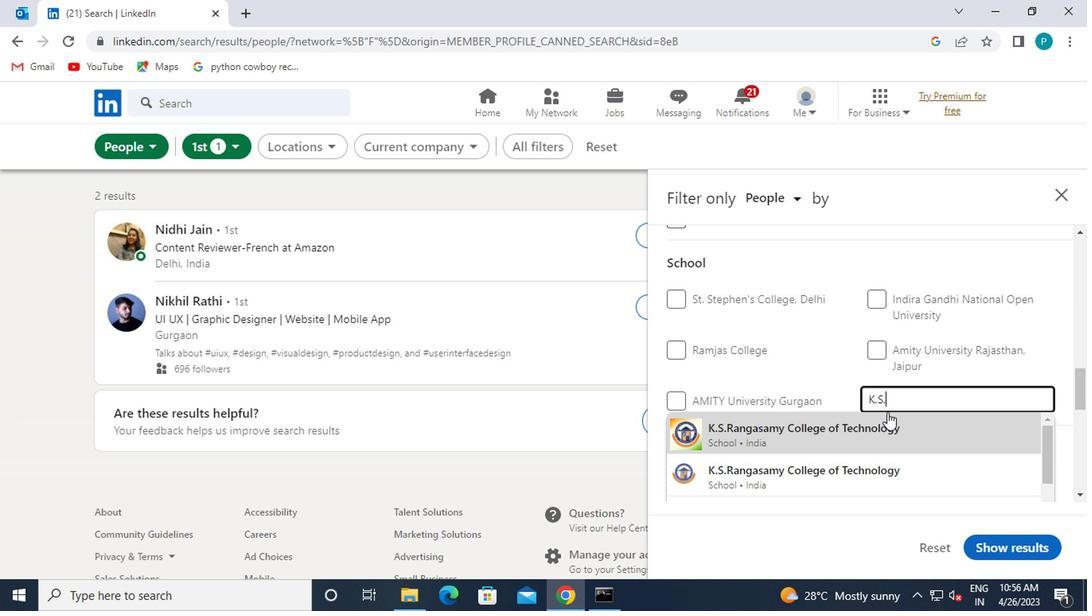 
Action: Mouse pressed left at (880, 421)
Screenshot: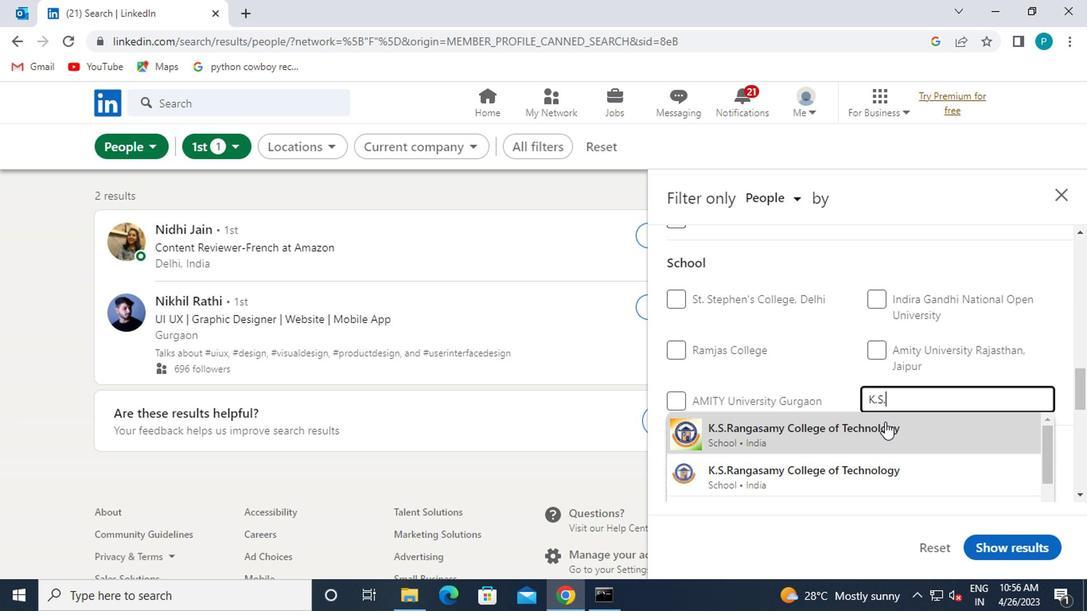 
Action: Mouse scrolled (880, 420) with delta (0, -1)
Screenshot: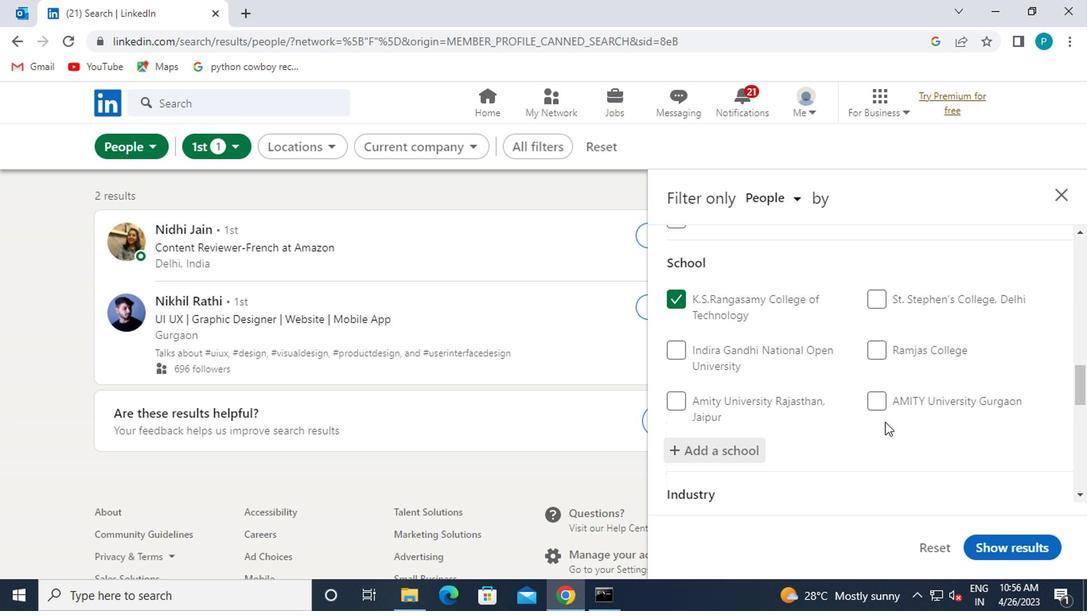 
Action: Mouse scrolled (880, 420) with delta (0, -1)
Screenshot: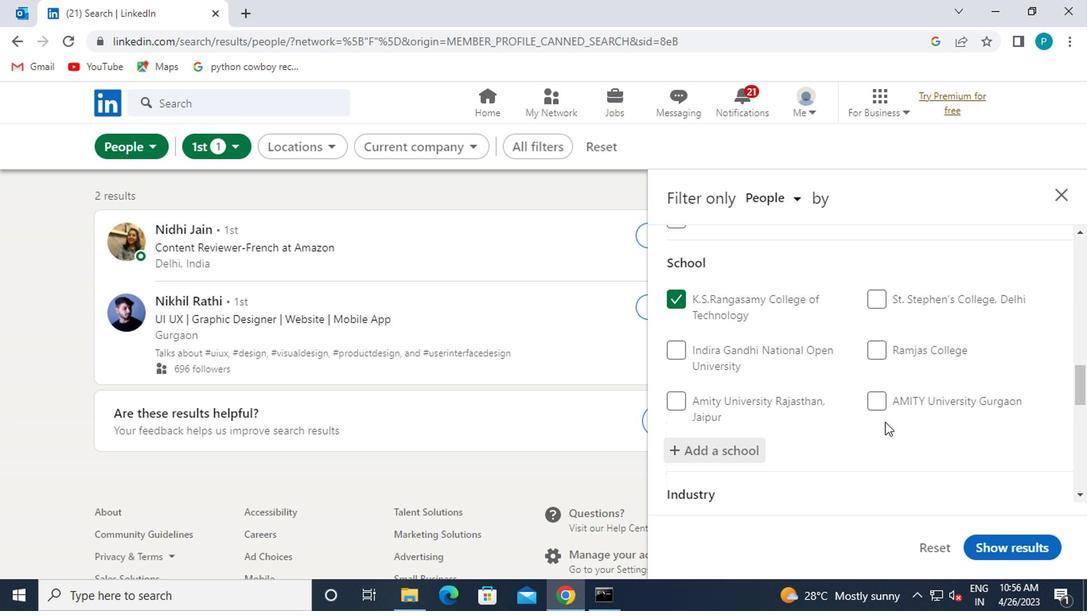 
Action: Mouse scrolled (880, 420) with delta (0, -1)
Screenshot: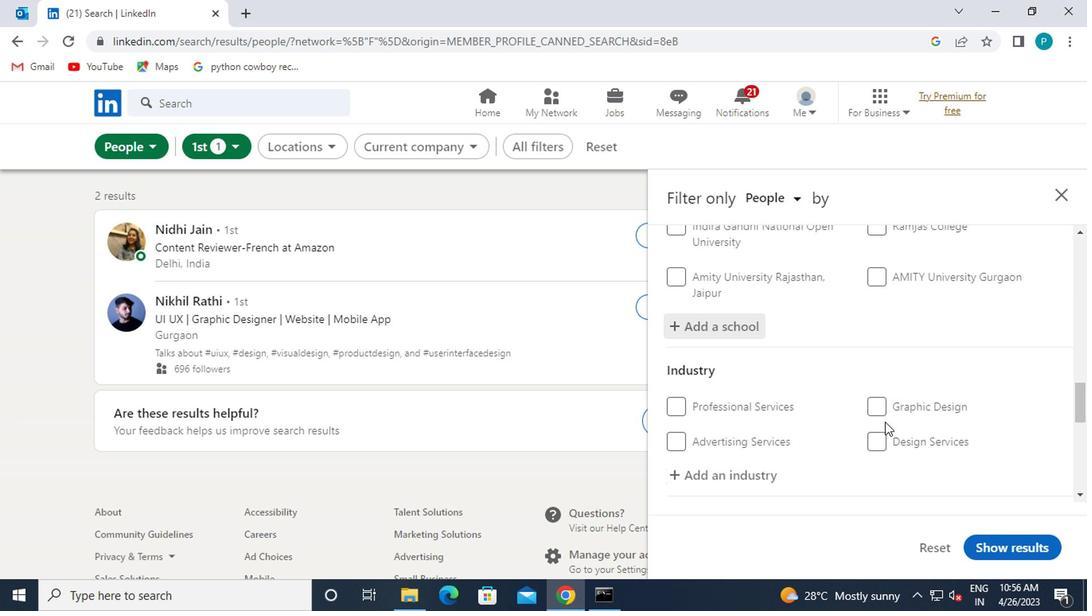 
Action: Mouse moved to (702, 370)
Screenshot: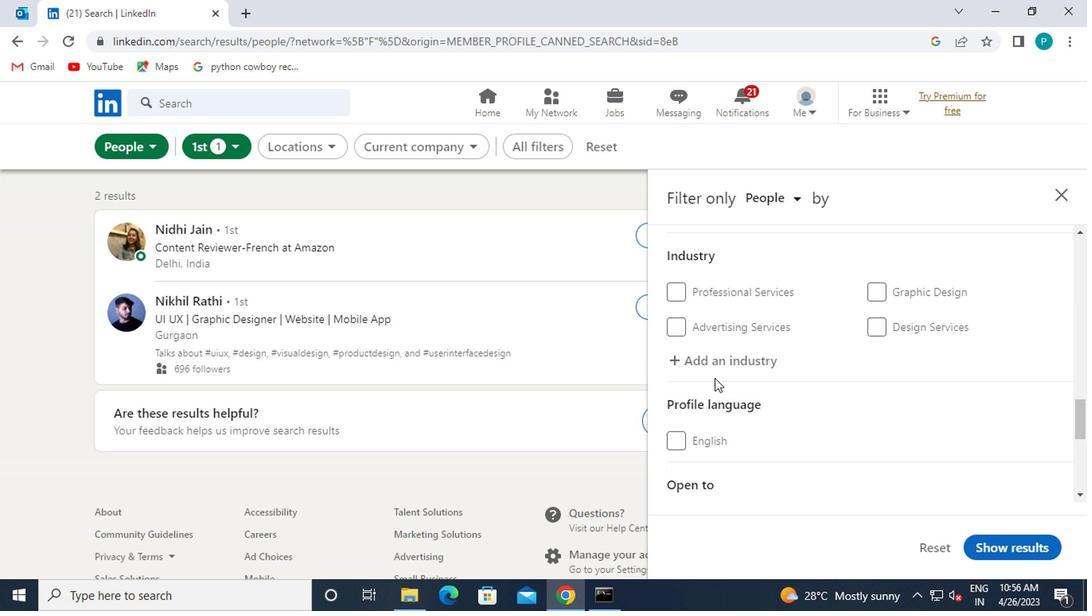 
Action: Mouse pressed left at (702, 370)
Screenshot: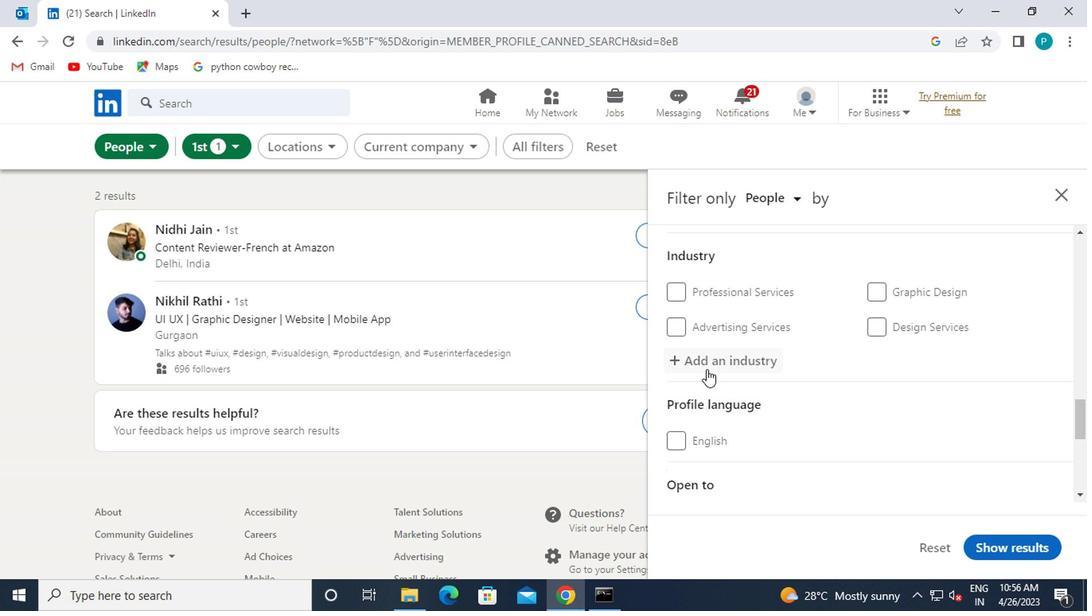 
Action: Key pressed V<Key.caps_lock>EH
Screenshot: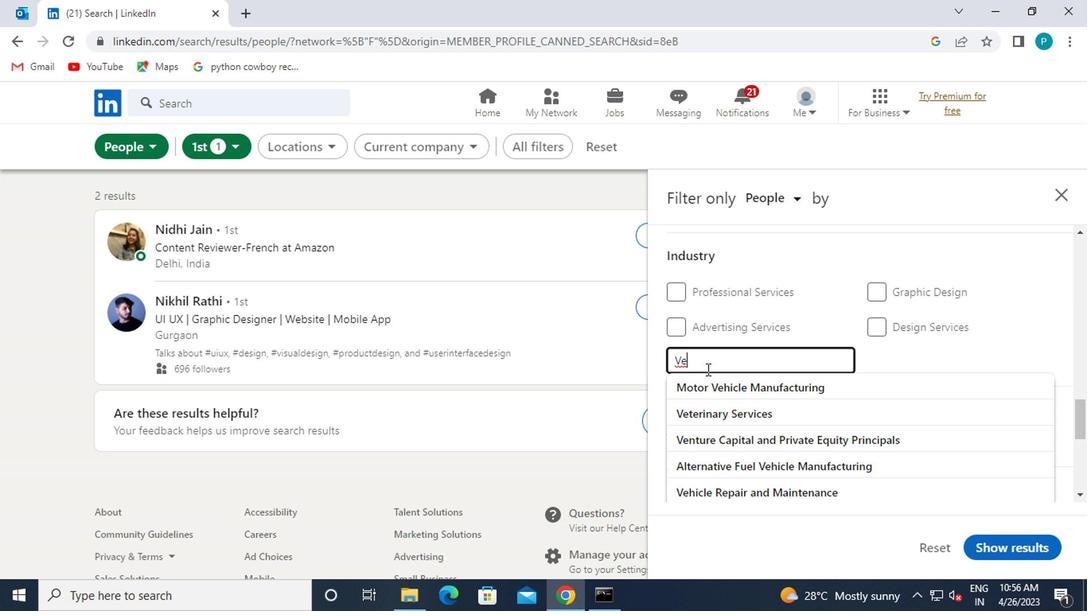 
Action: Mouse moved to (725, 433)
Screenshot: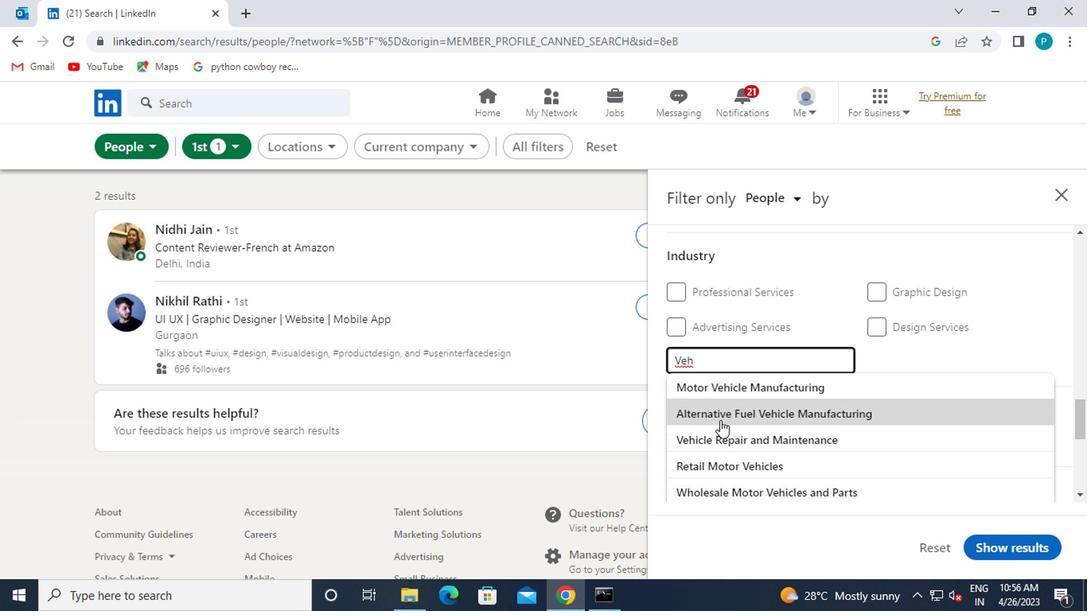 
Action: Mouse pressed left at (725, 433)
Screenshot: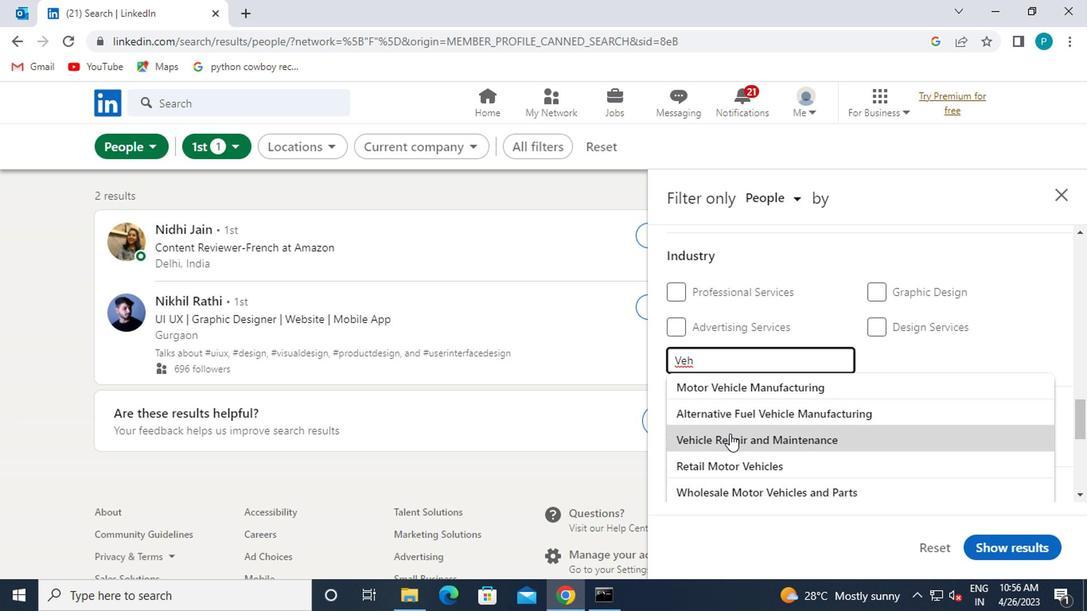 
Action: Mouse scrolled (725, 432) with delta (0, 0)
Screenshot: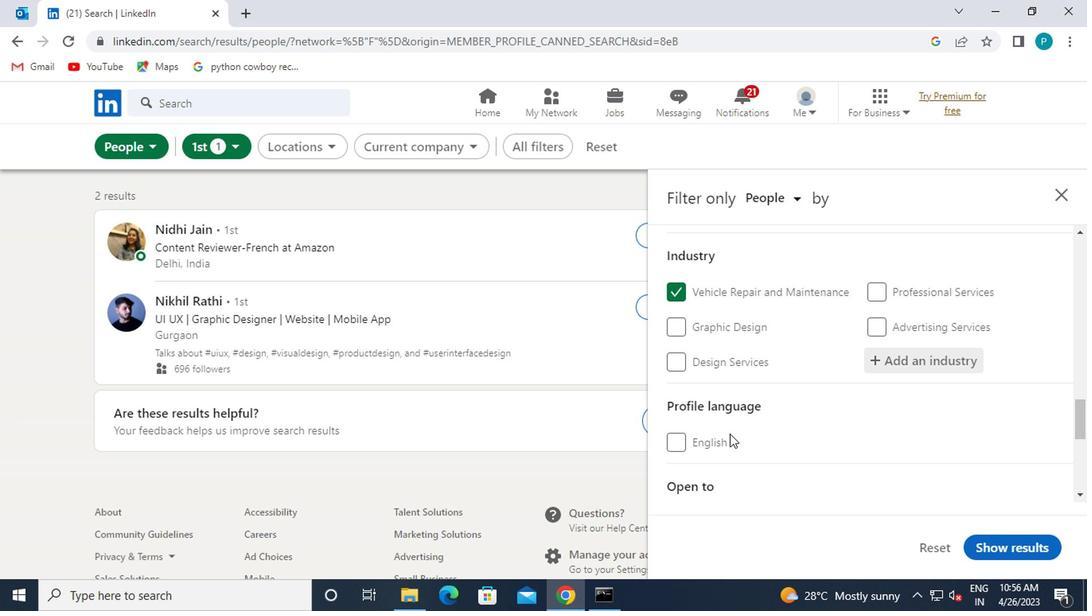 
Action: Mouse scrolled (725, 432) with delta (0, 0)
Screenshot: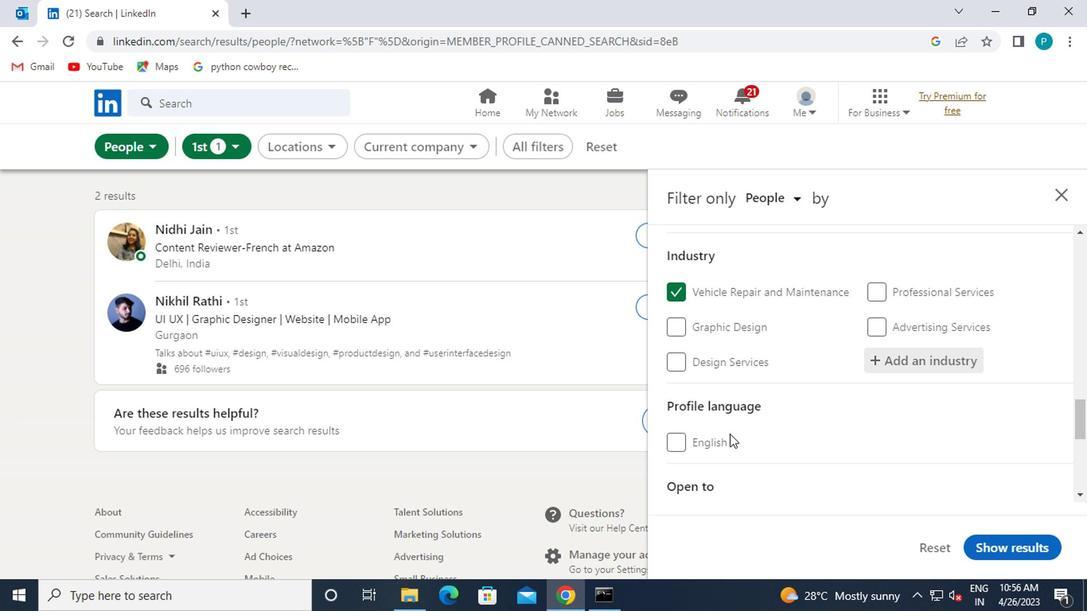 
Action: Mouse moved to (708, 413)
Screenshot: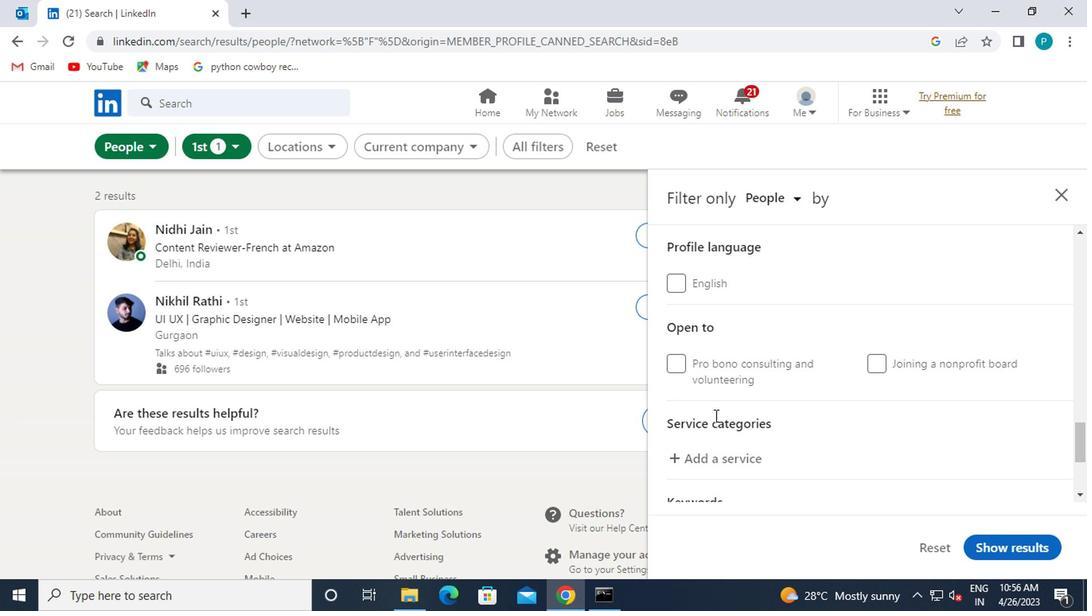 
Action: Mouse scrolled (708, 412) with delta (0, -1)
Screenshot: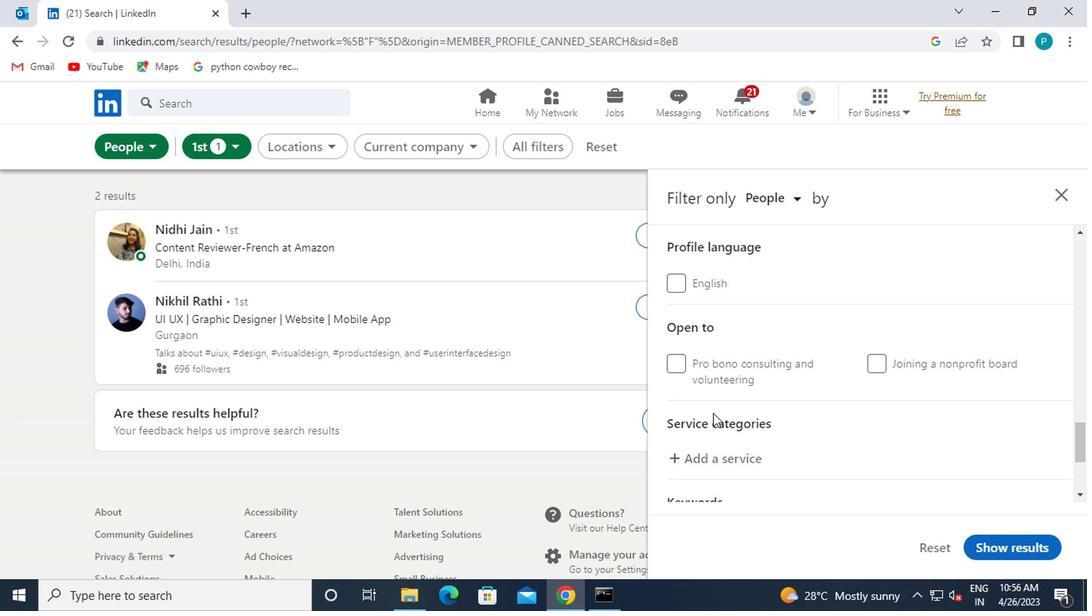 
Action: Mouse moved to (696, 389)
Screenshot: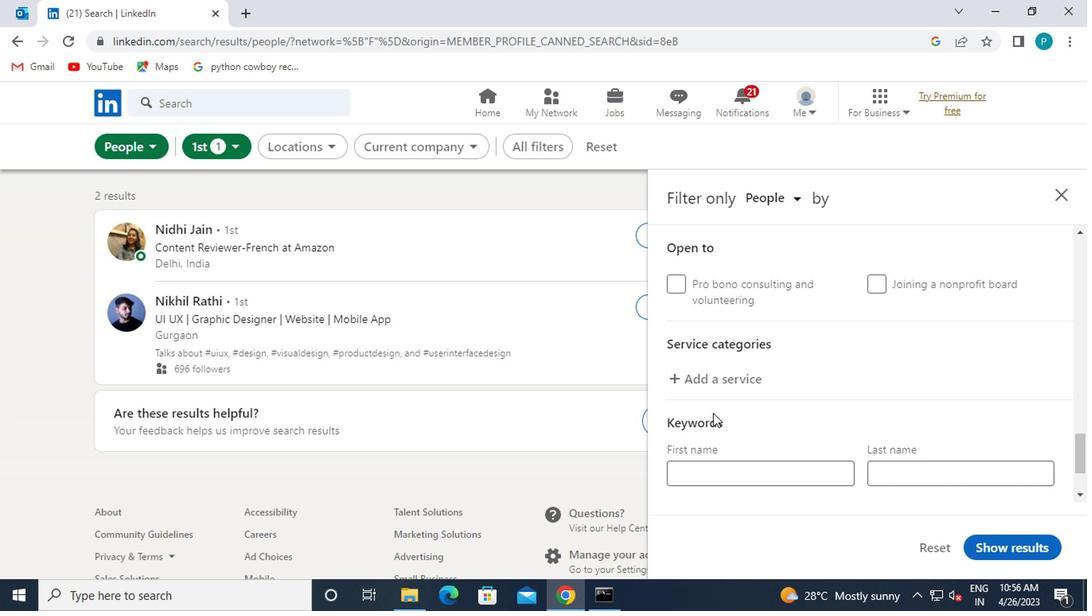 
Action: Mouse pressed left at (696, 389)
Screenshot: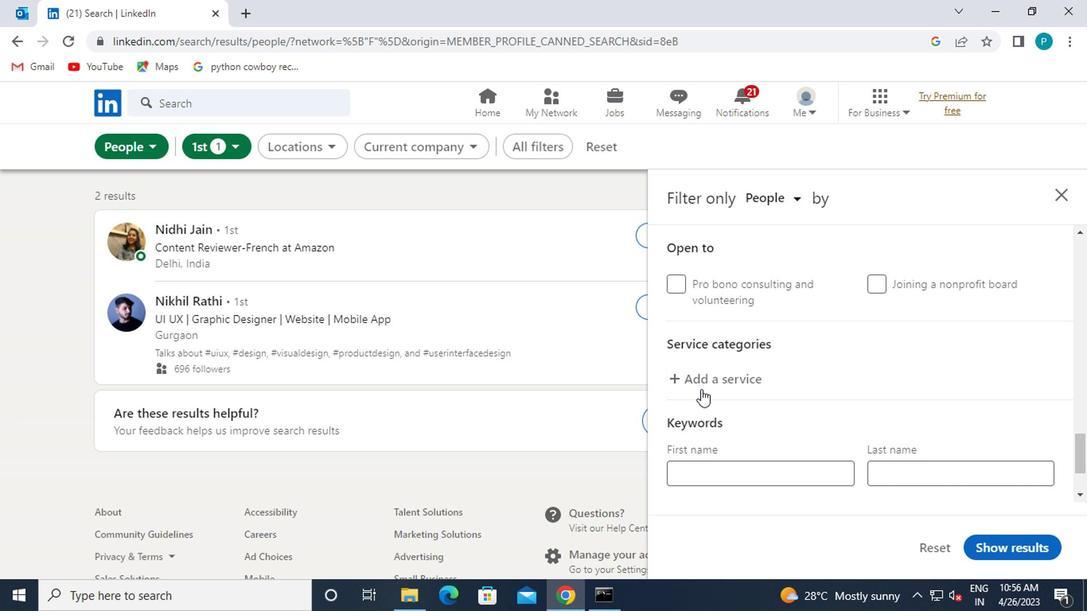 
Action: Key pressed <Key.caps_lock>UX<Key.caps_lock><Key.caps_lock><Key.space><Key.caps_lock>RE
Screenshot: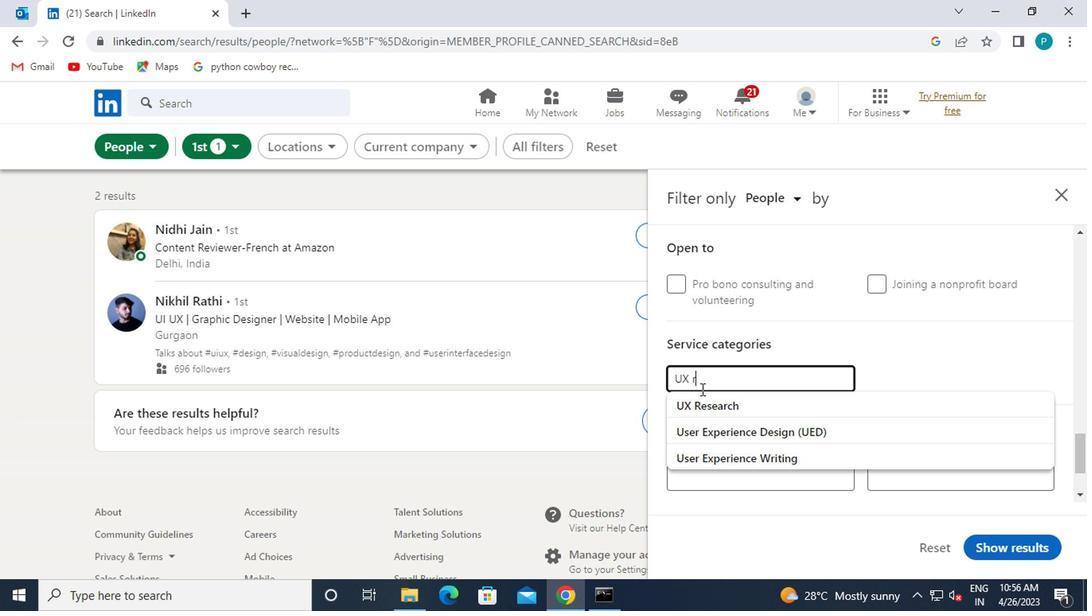
Action: Mouse moved to (696, 398)
Screenshot: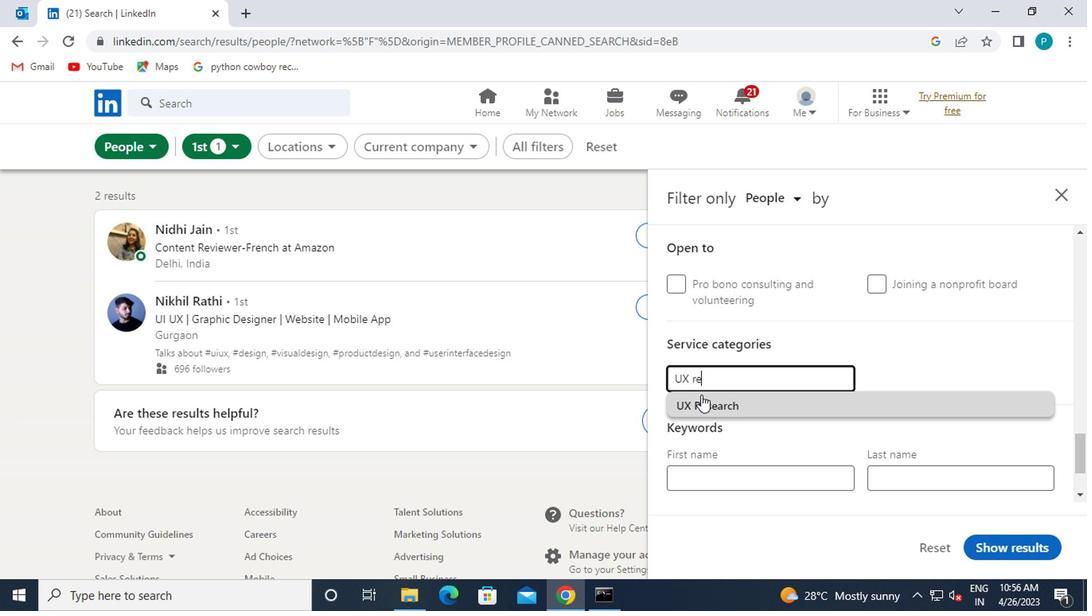 
Action: Mouse pressed left at (696, 398)
Screenshot: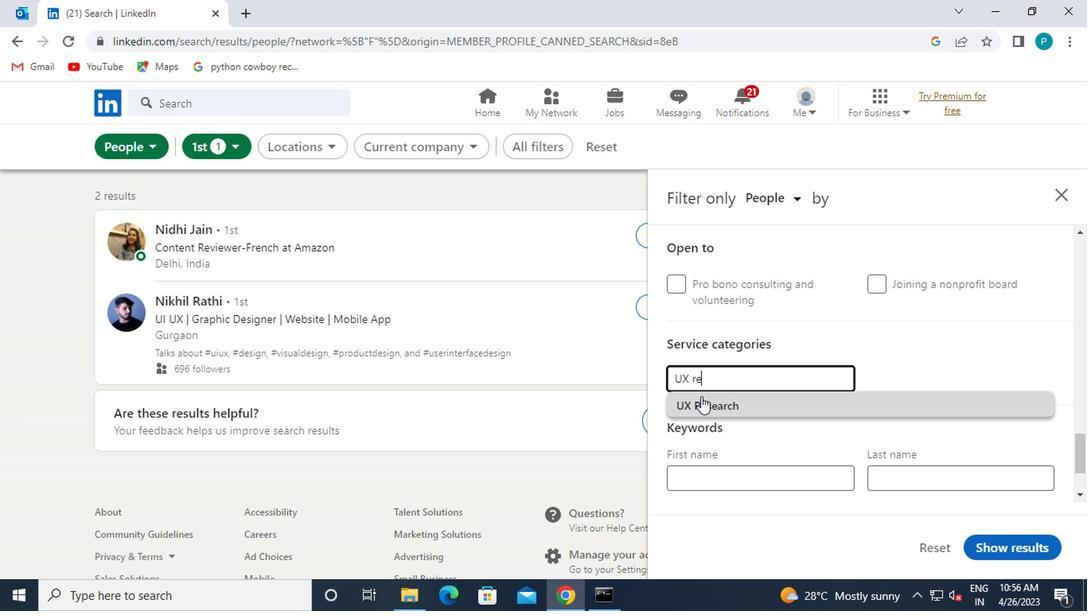 
Action: Mouse moved to (739, 430)
Screenshot: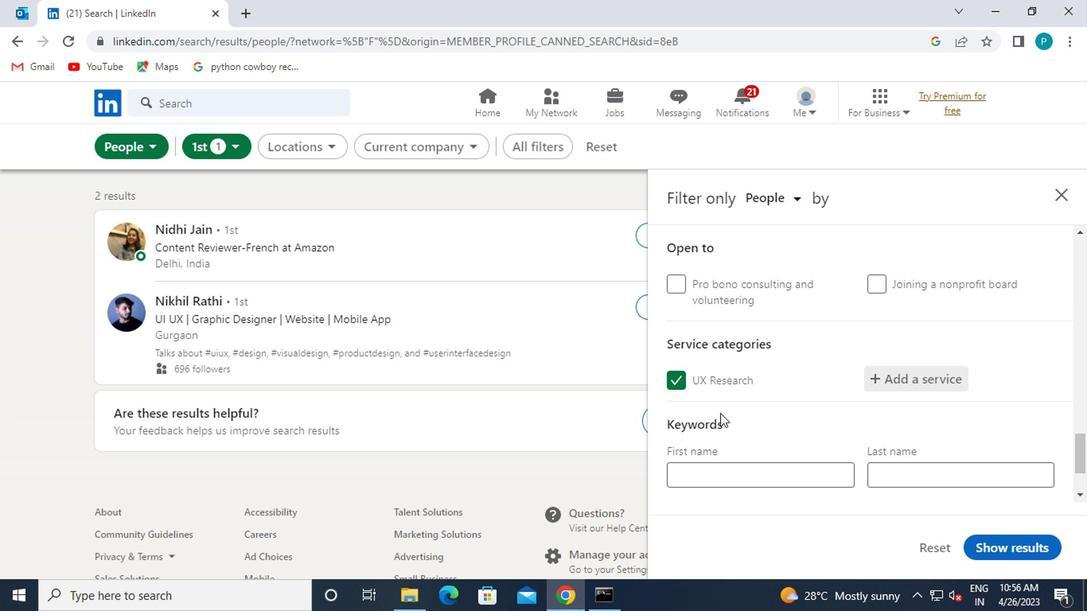
Action: Mouse scrolled (739, 429) with delta (0, 0)
Screenshot: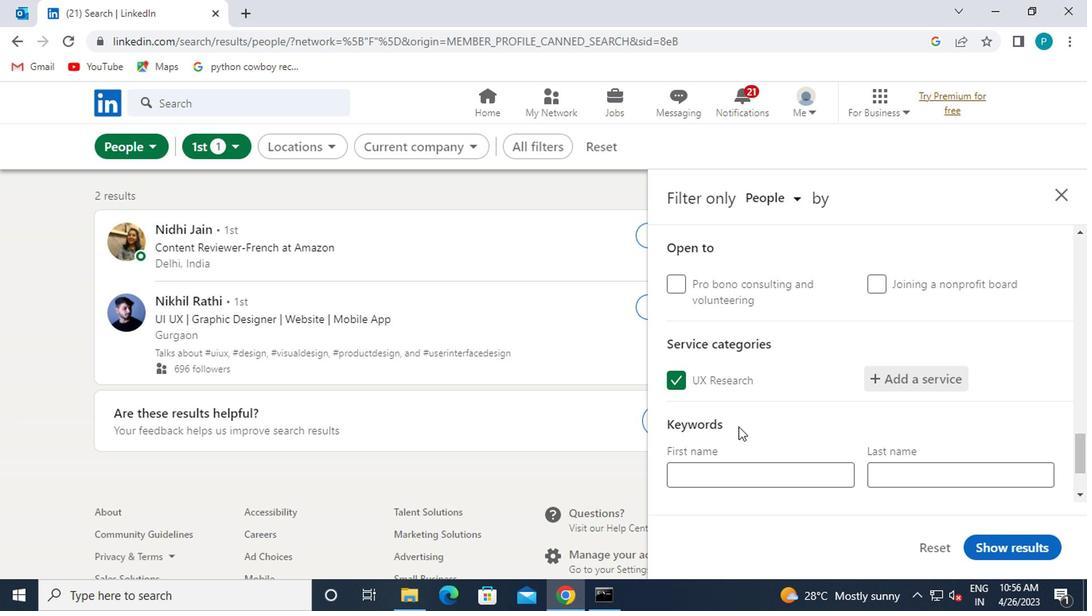 
Action: Mouse moved to (747, 447)
Screenshot: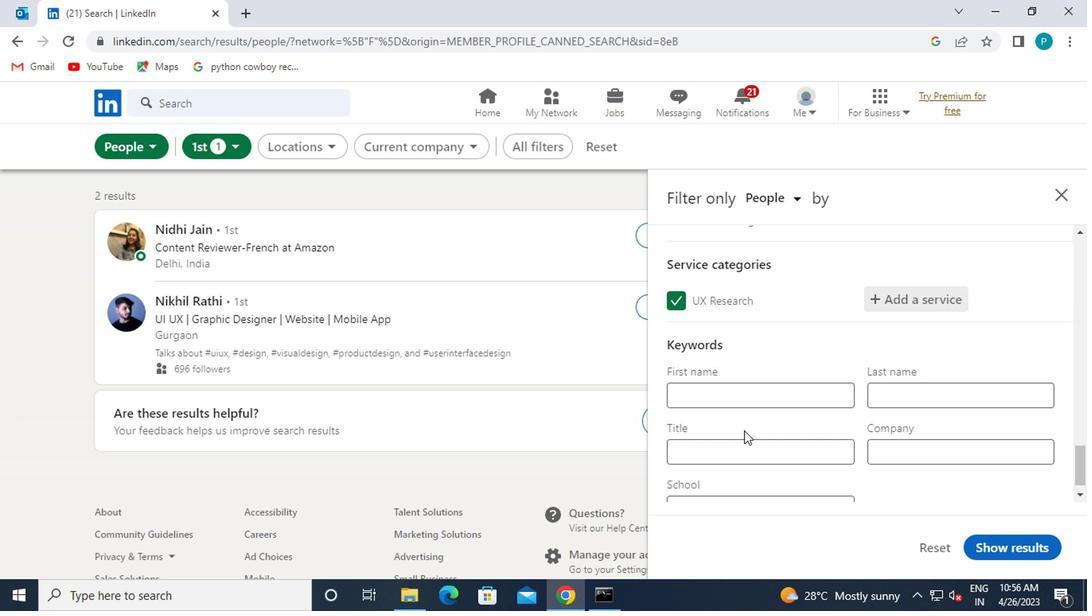 
Action: Mouse pressed left at (747, 447)
Screenshot: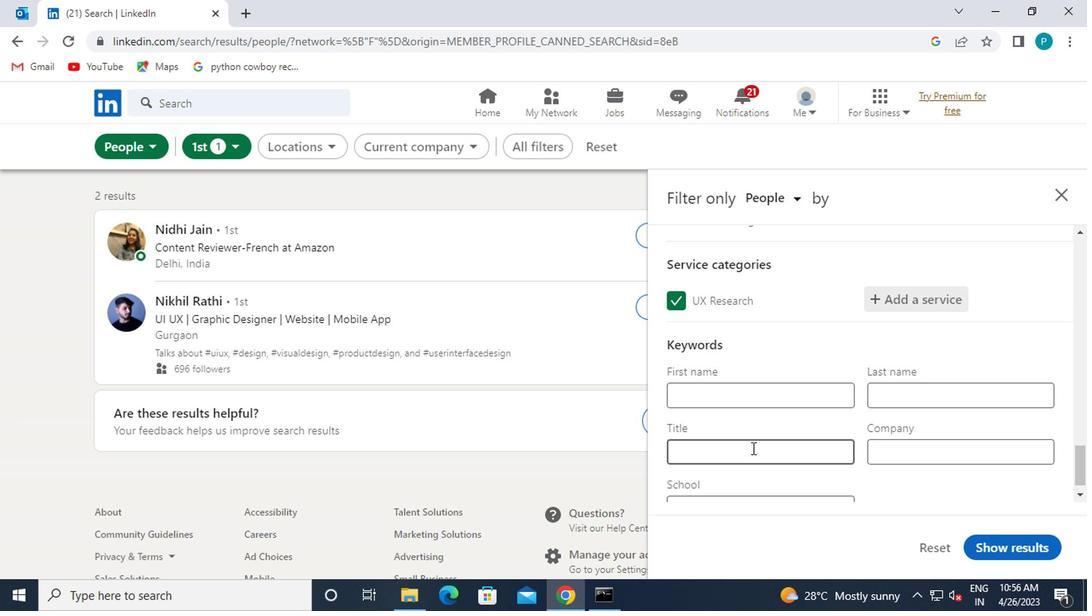 
Action: Key pressed <Key.caps_lock>D<Key.caps_lock>IGITAL<Key.space><Key.caps_lock>M<Key.caps_lock>ARKETIM<Key.backspace>NG<Key.space><Key.caps_lock>M<Key.caps_lock>ANAGER
Screenshot: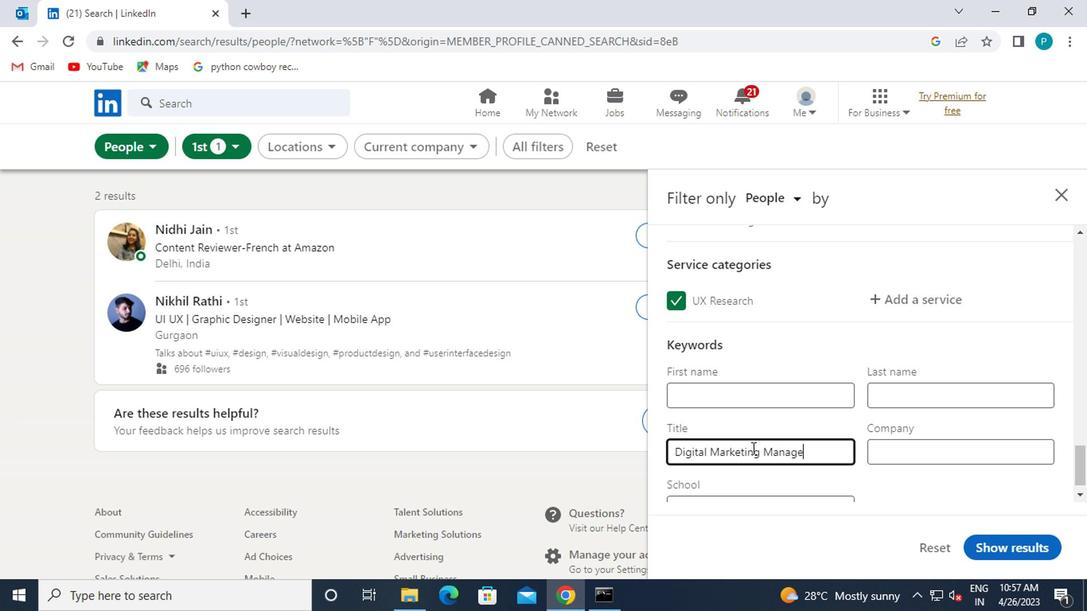 
Action: Mouse moved to (991, 542)
Screenshot: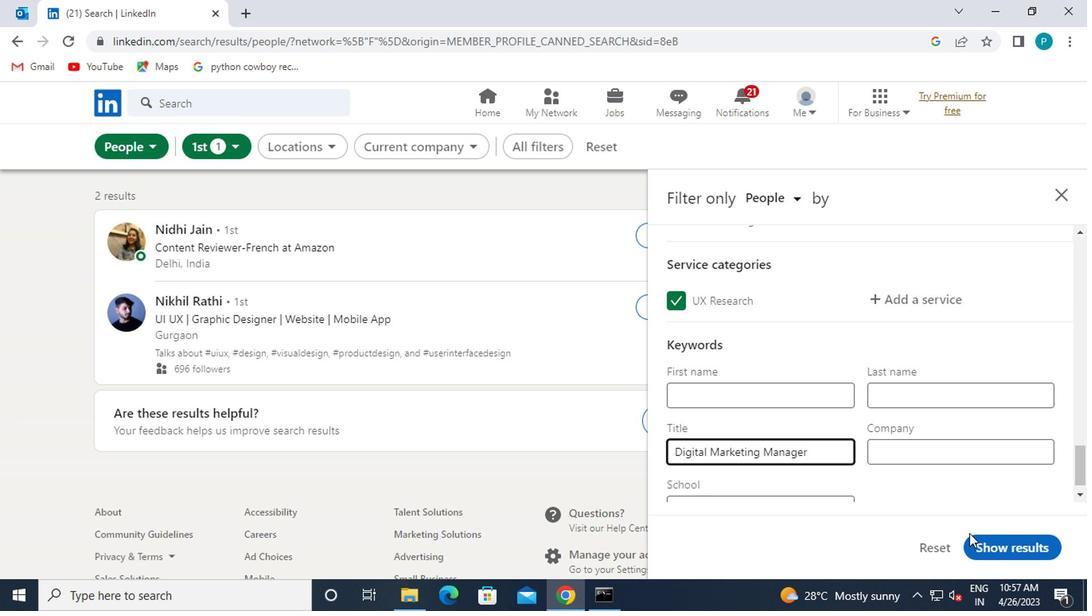 
Action: Mouse pressed left at (991, 542)
Screenshot: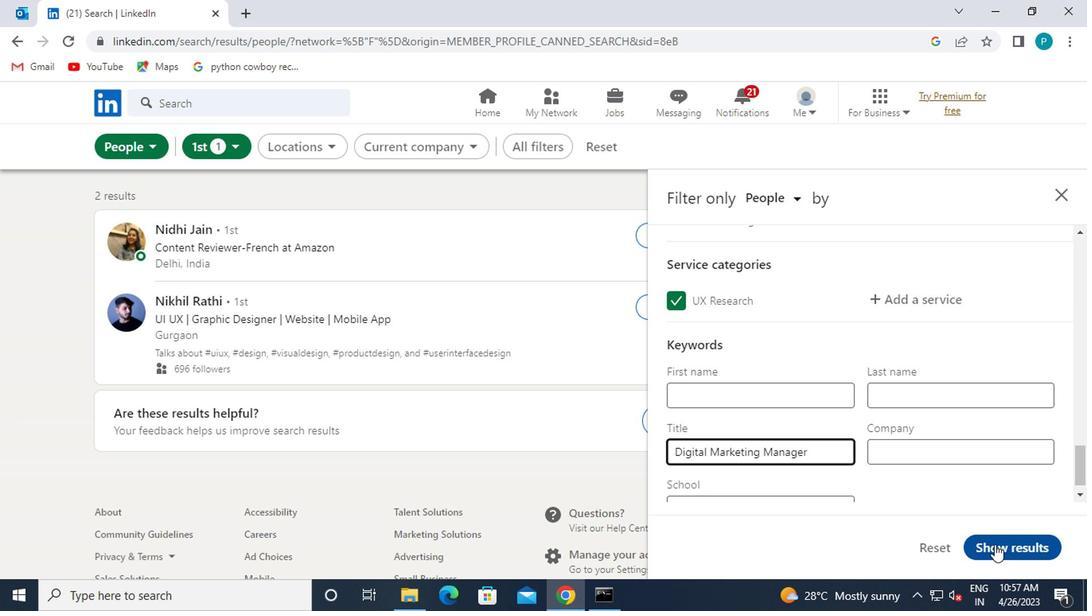 
